Task: Send an email with the signature Jane Thompson with the subject Thank you for your participation and the message I am writing to inform you of the changes in the meeting schedule. from softage.8@softage.net to softage.6@softage.net and move the email from Sent Items to the folder Toys
Action: Mouse moved to (74, 144)
Screenshot: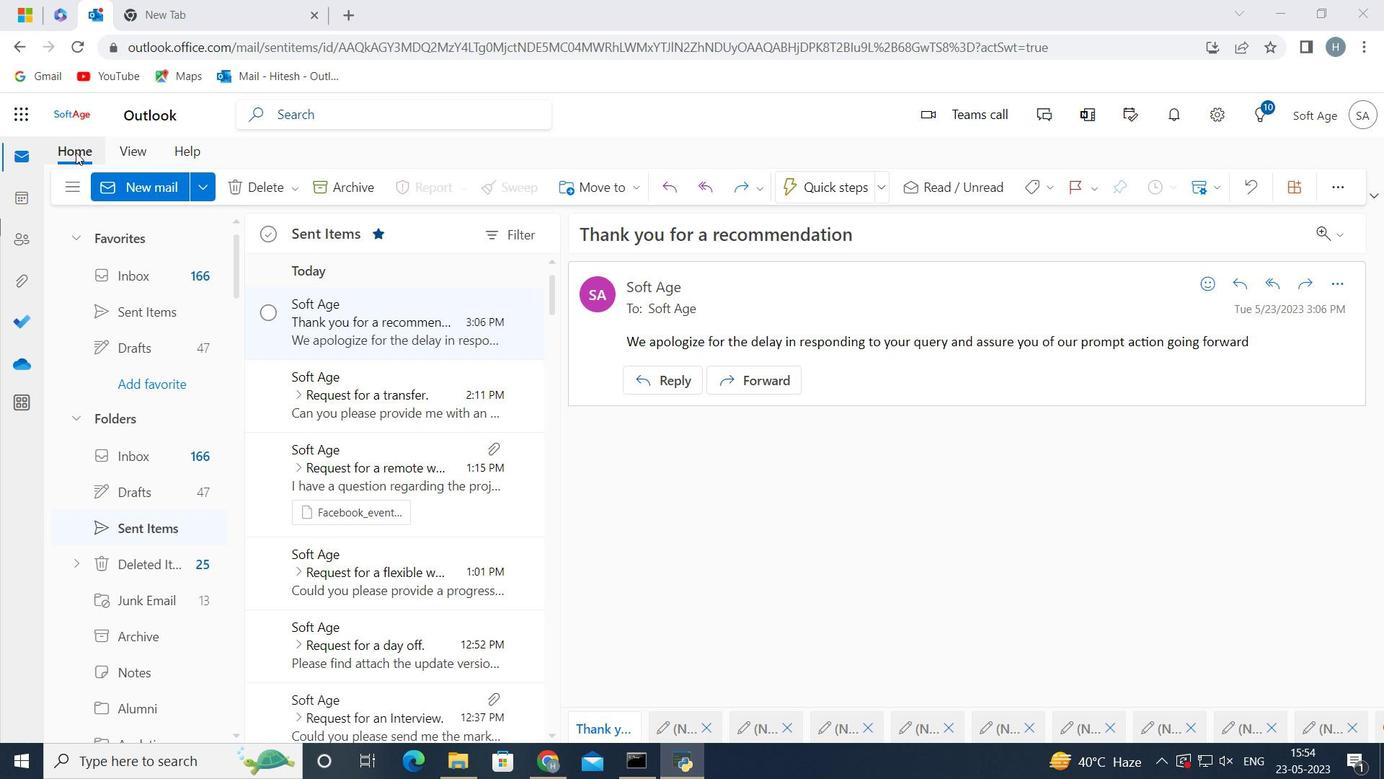 
Action: Mouse pressed left at (74, 144)
Screenshot: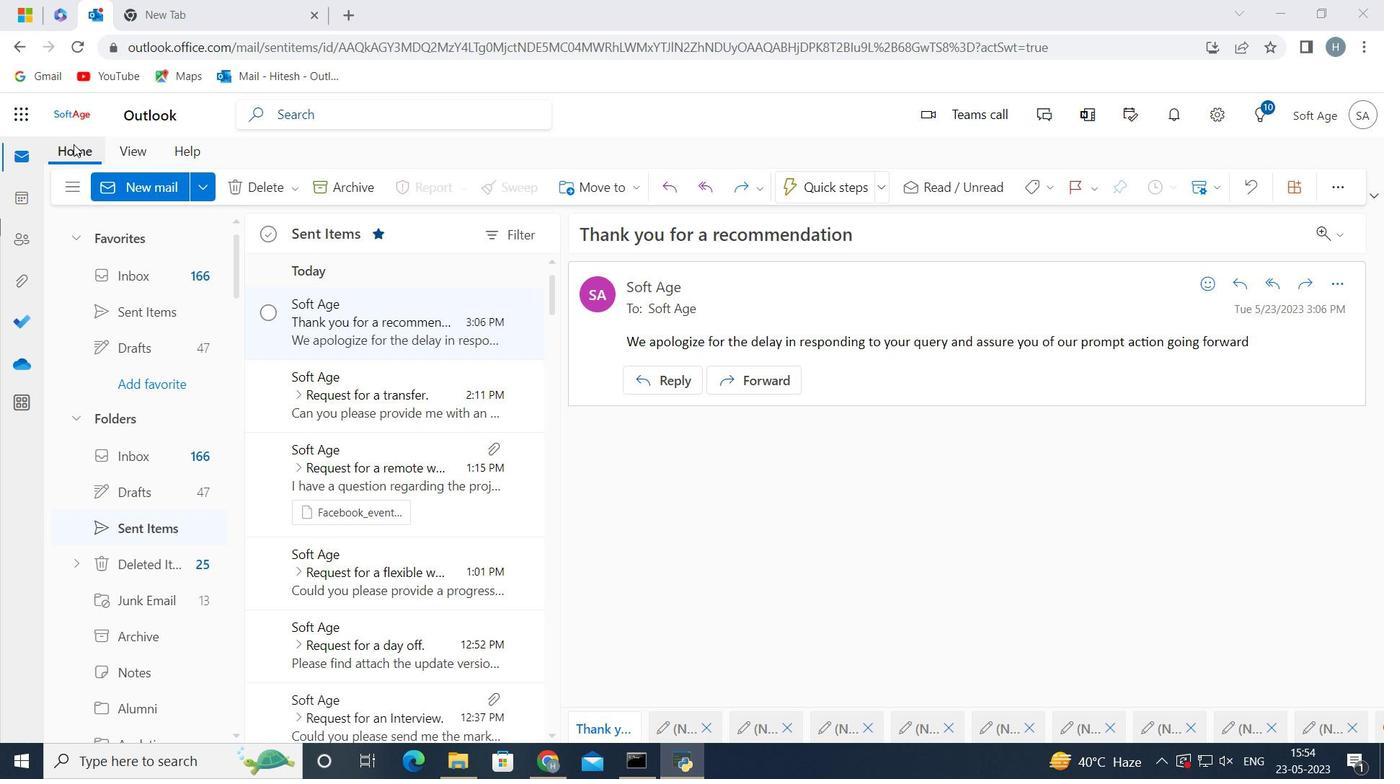 
Action: Mouse moved to (143, 188)
Screenshot: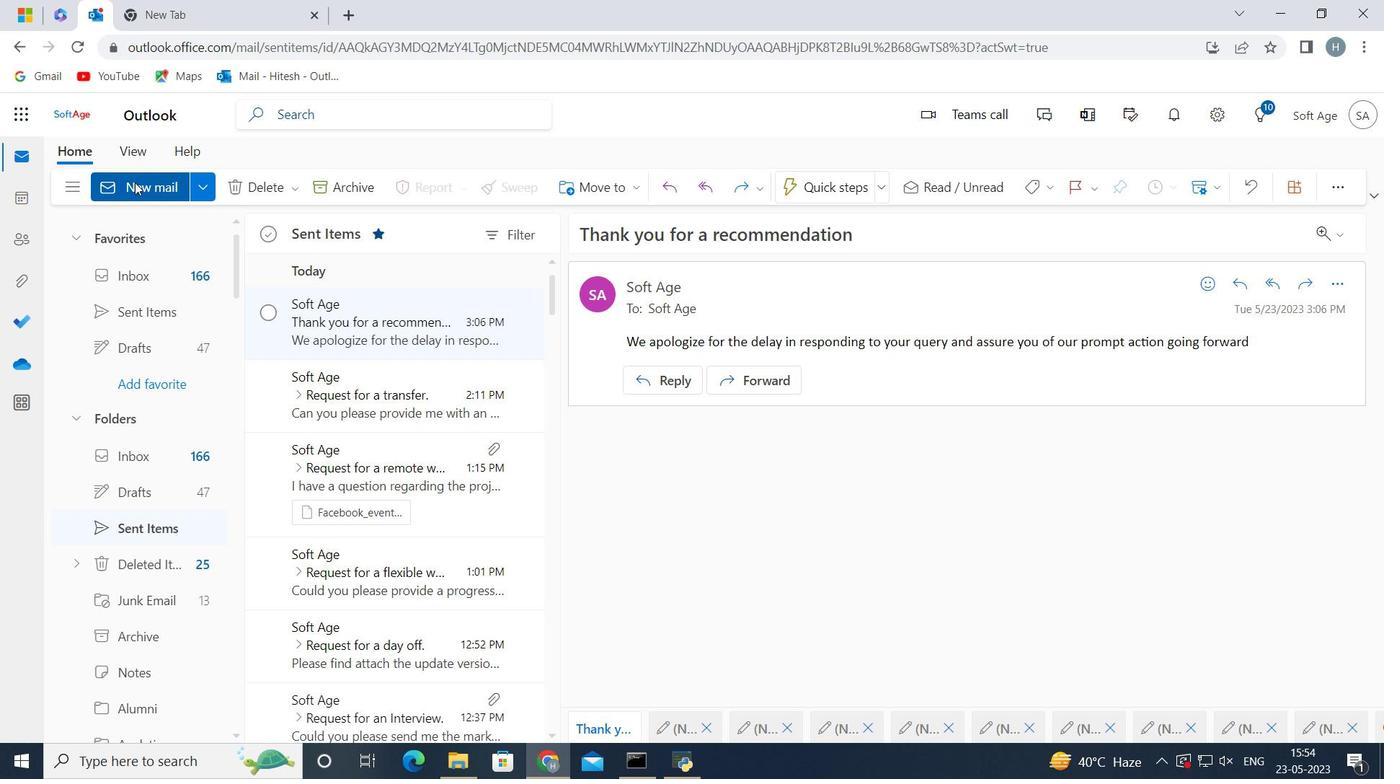 
Action: Mouse pressed left at (143, 188)
Screenshot: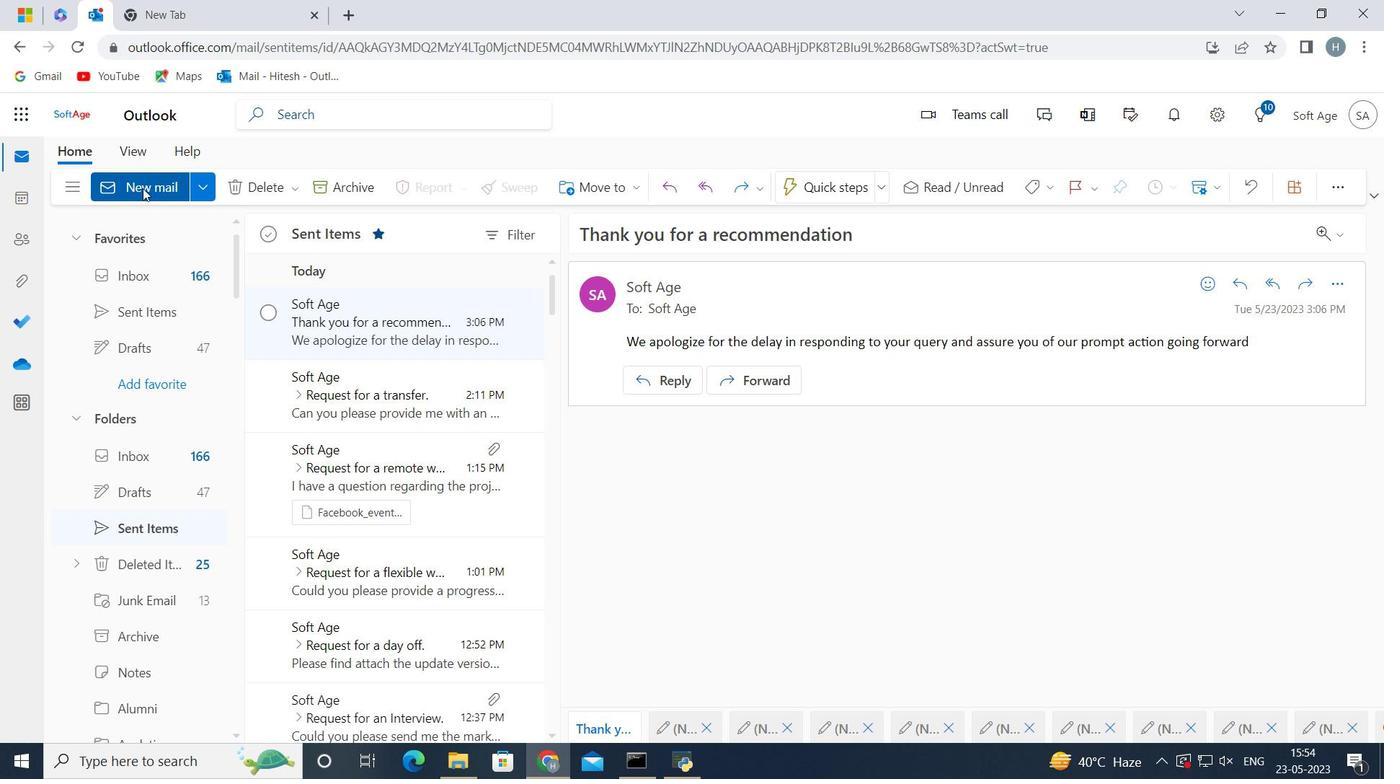 
Action: Mouse moved to (1125, 184)
Screenshot: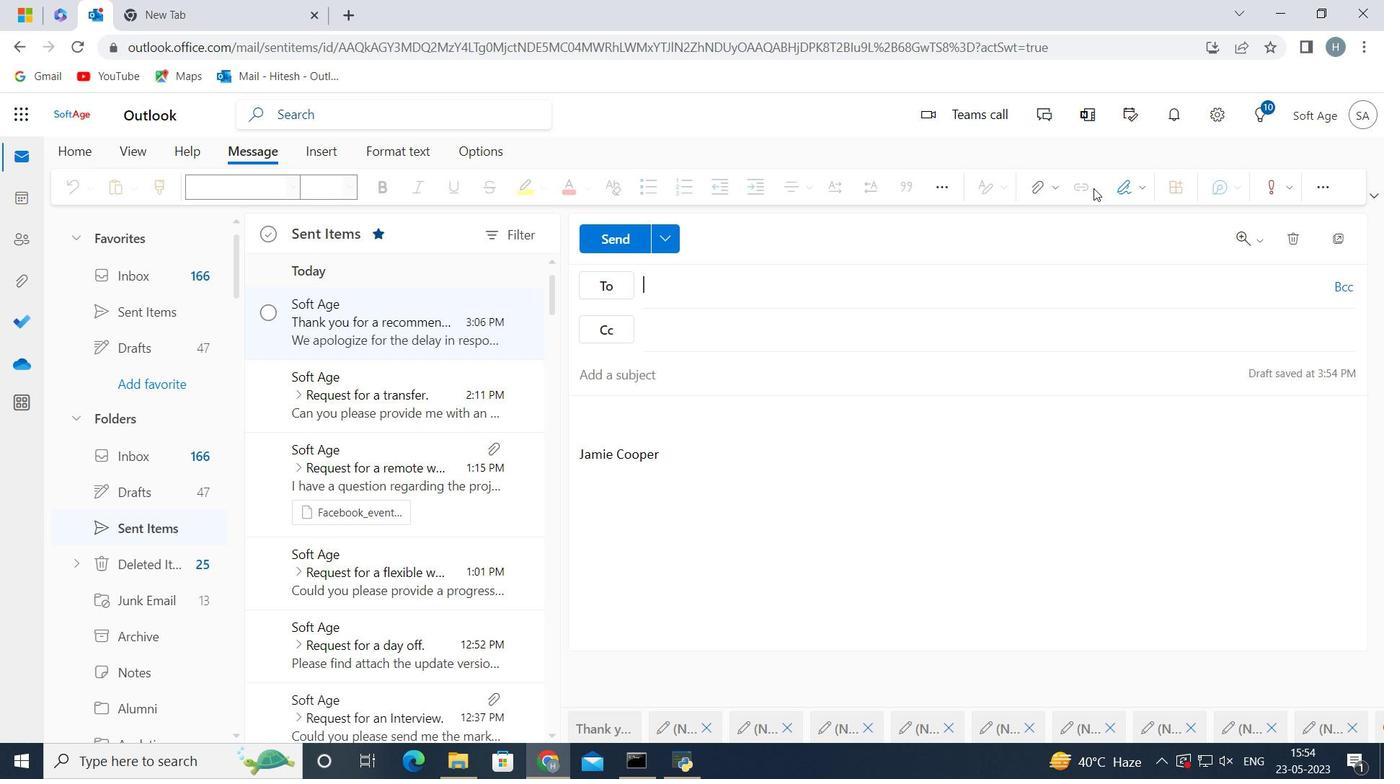 
Action: Mouse pressed left at (1125, 184)
Screenshot: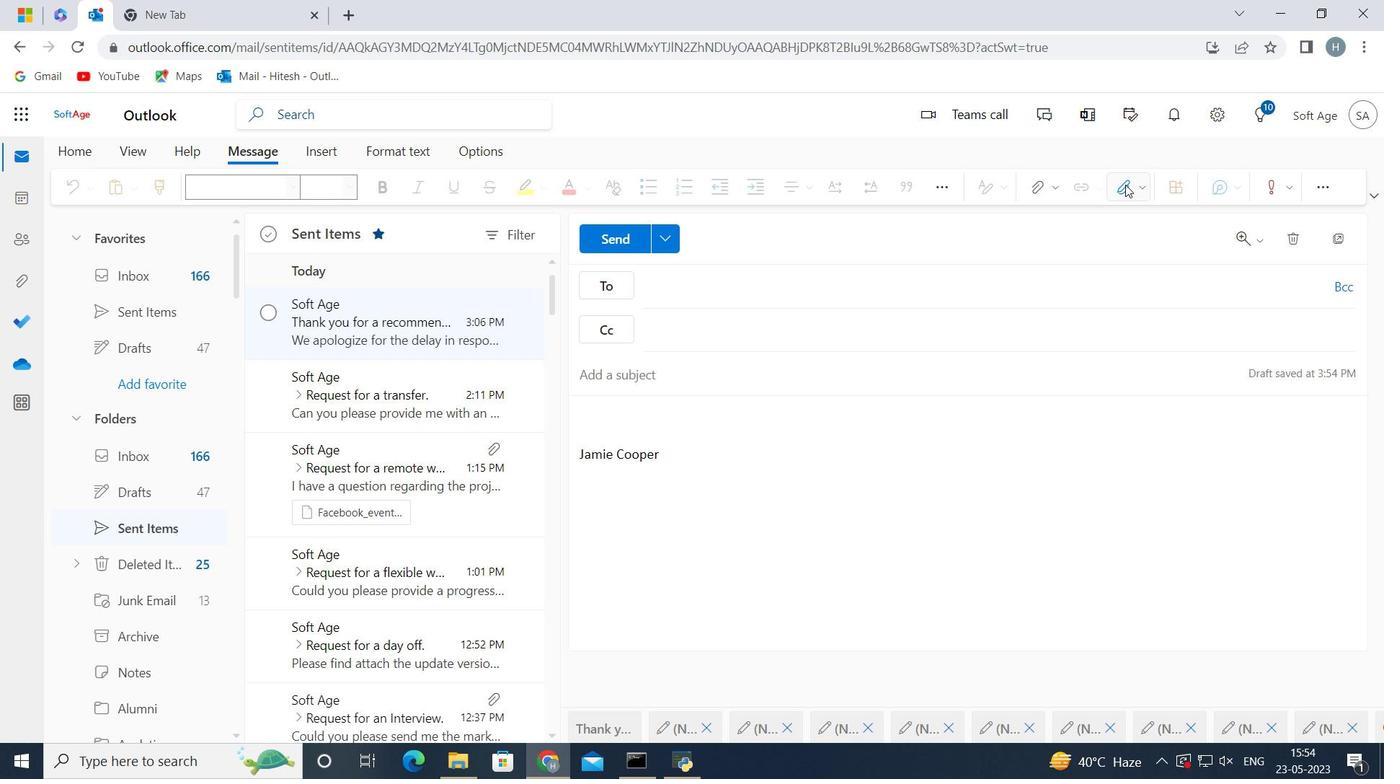 
Action: Mouse moved to (1094, 261)
Screenshot: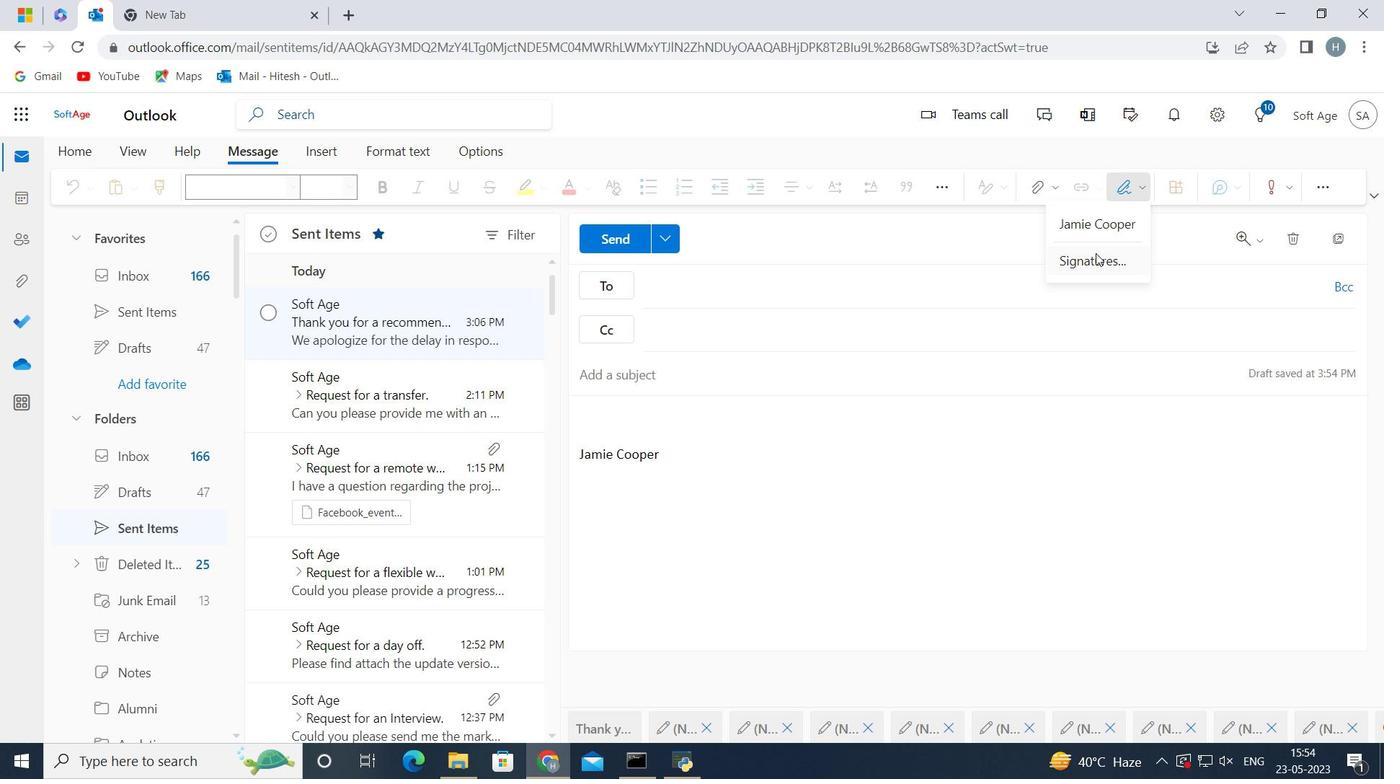 
Action: Mouse pressed left at (1094, 261)
Screenshot: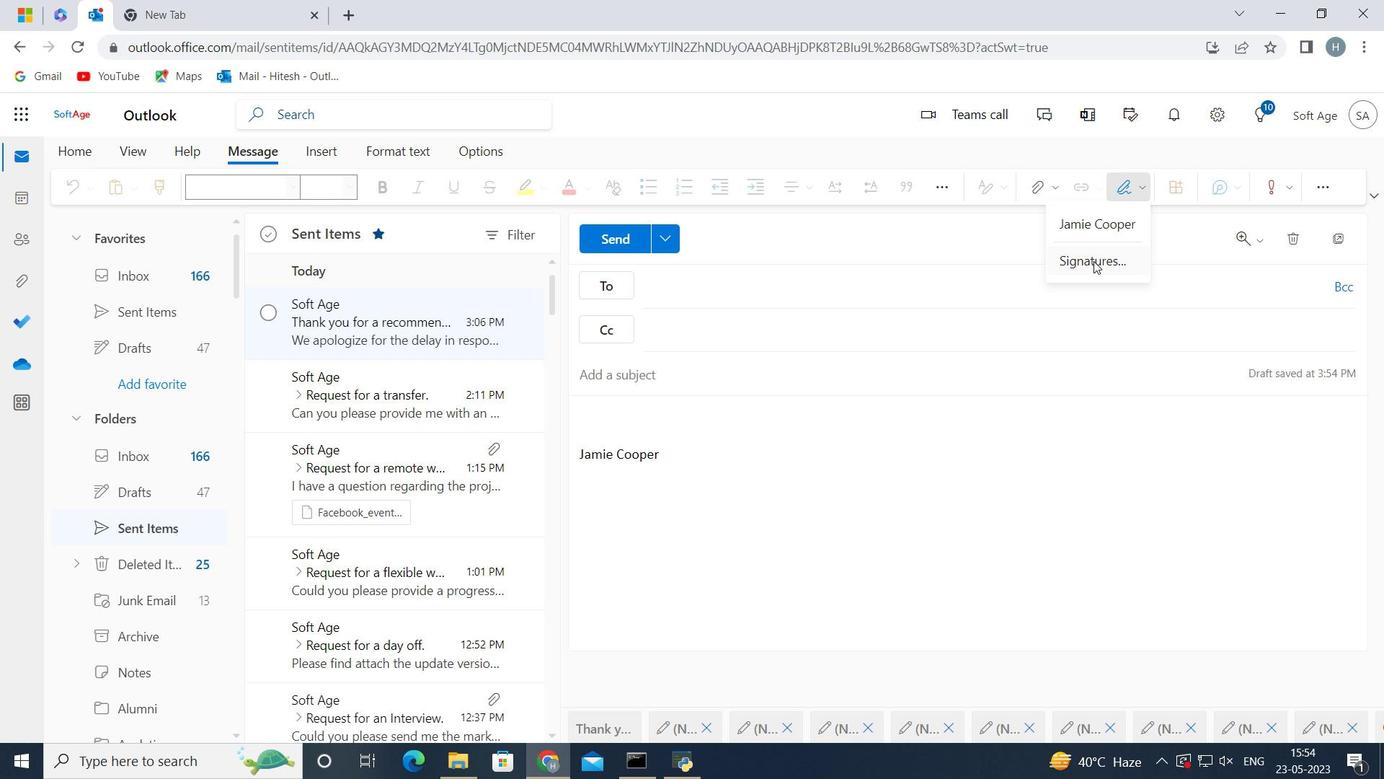 
Action: Mouse moved to (1021, 330)
Screenshot: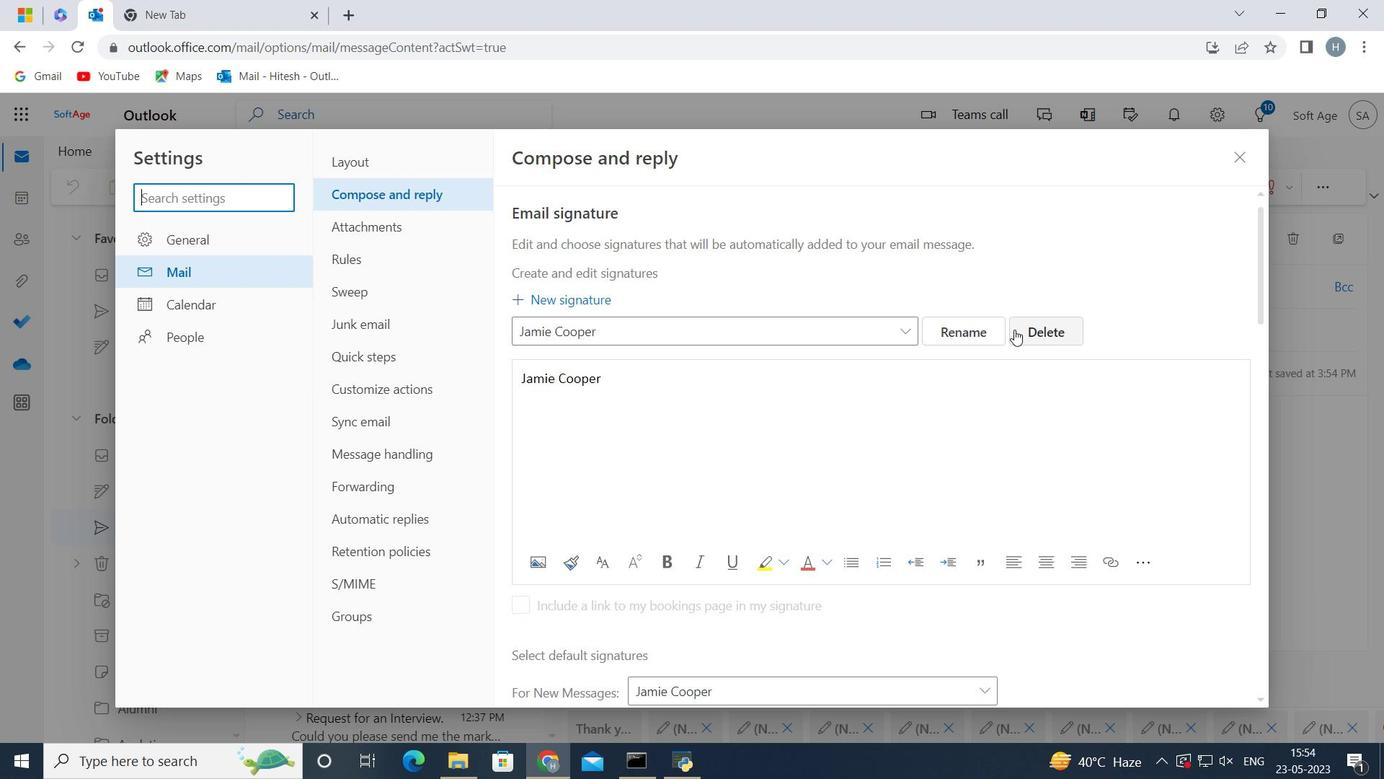 
Action: Mouse pressed left at (1021, 330)
Screenshot: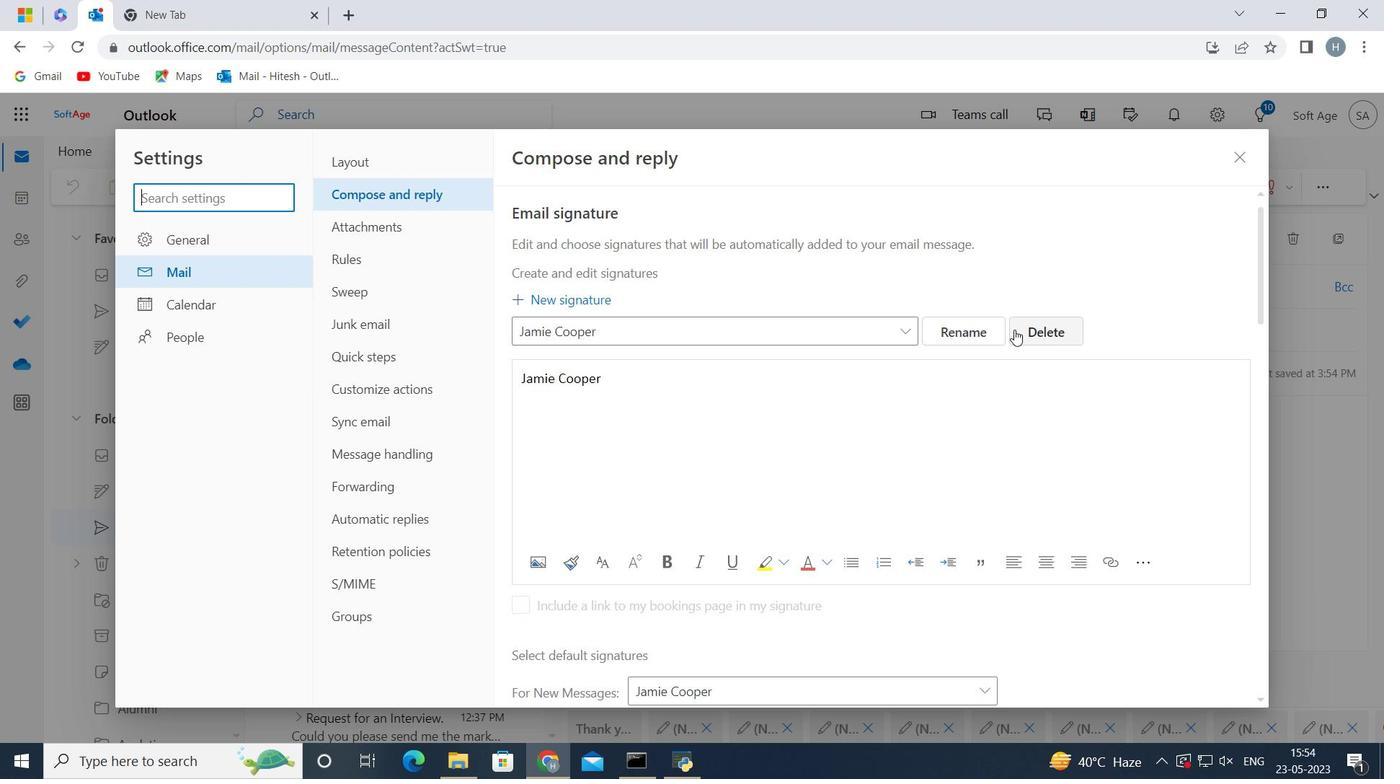 
Action: Mouse moved to (834, 333)
Screenshot: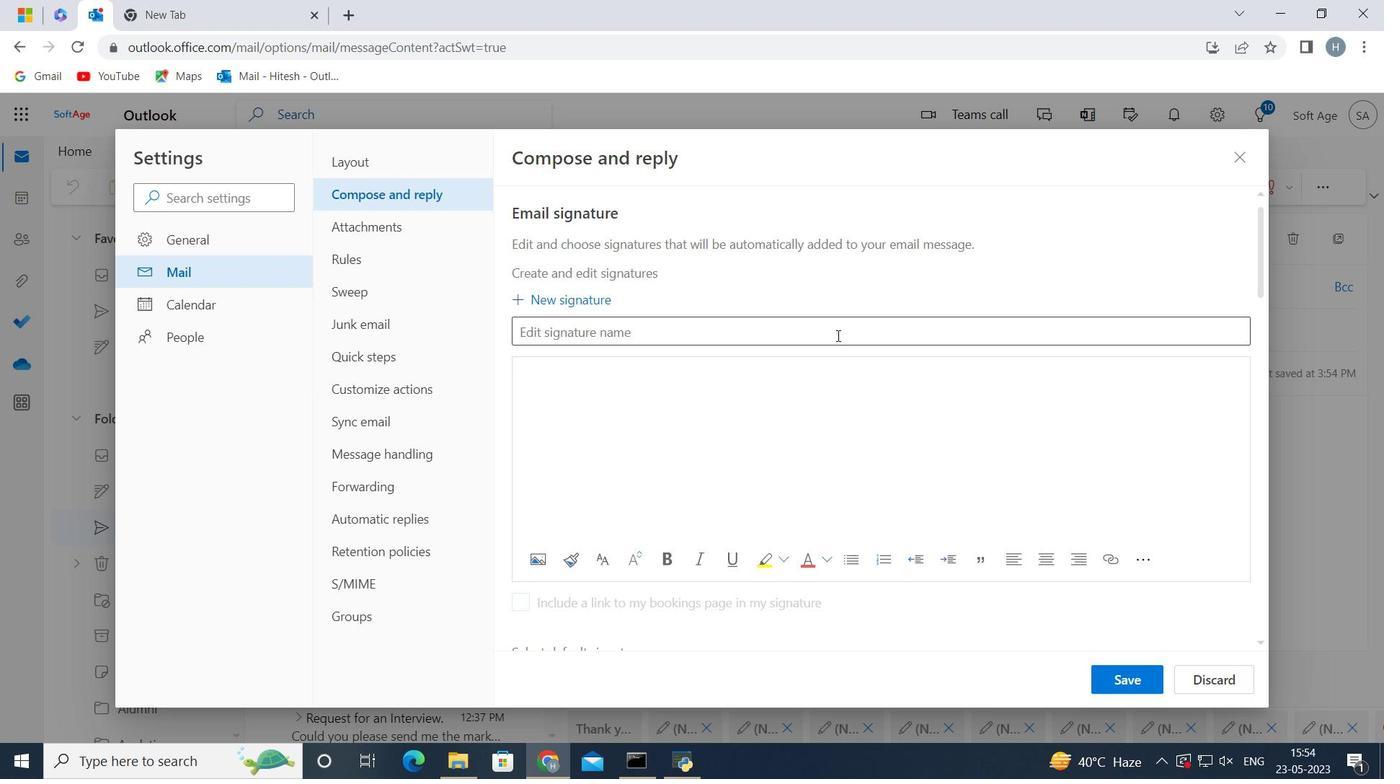
Action: Mouse pressed left at (834, 333)
Screenshot: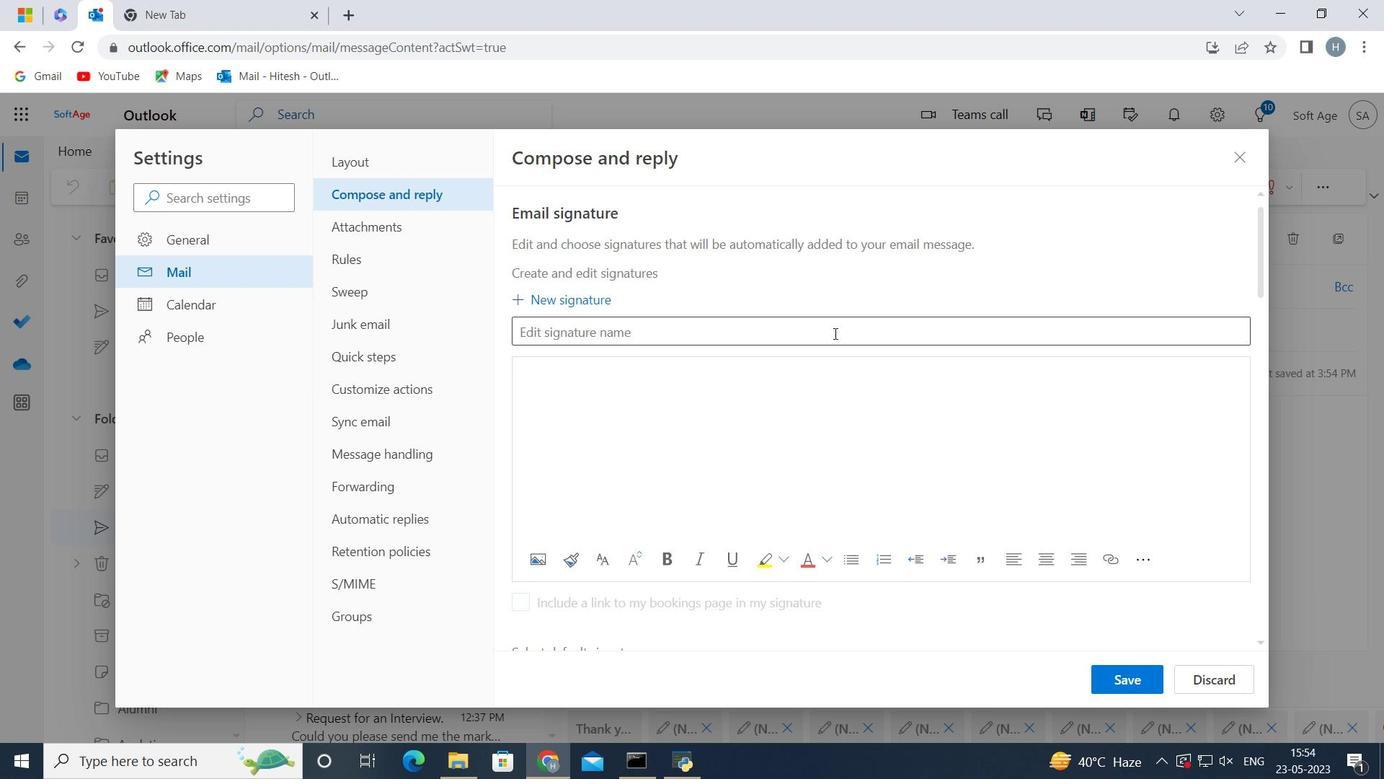 
Action: Key pressed <Key.shift>Jane<Key.space><Key.shift>Thompson<Key.space>
Screenshot: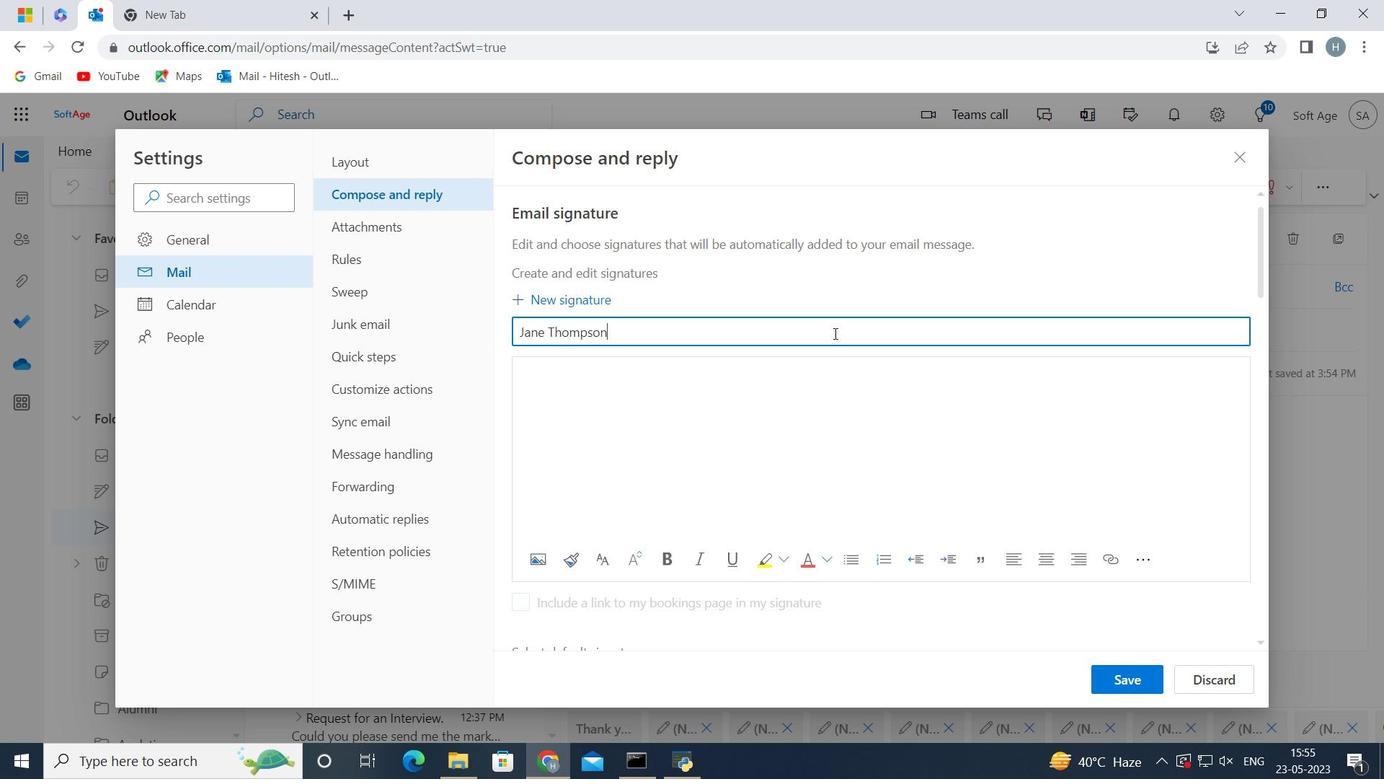 
Action: Mouse moved to (676, 393)
Screenshot: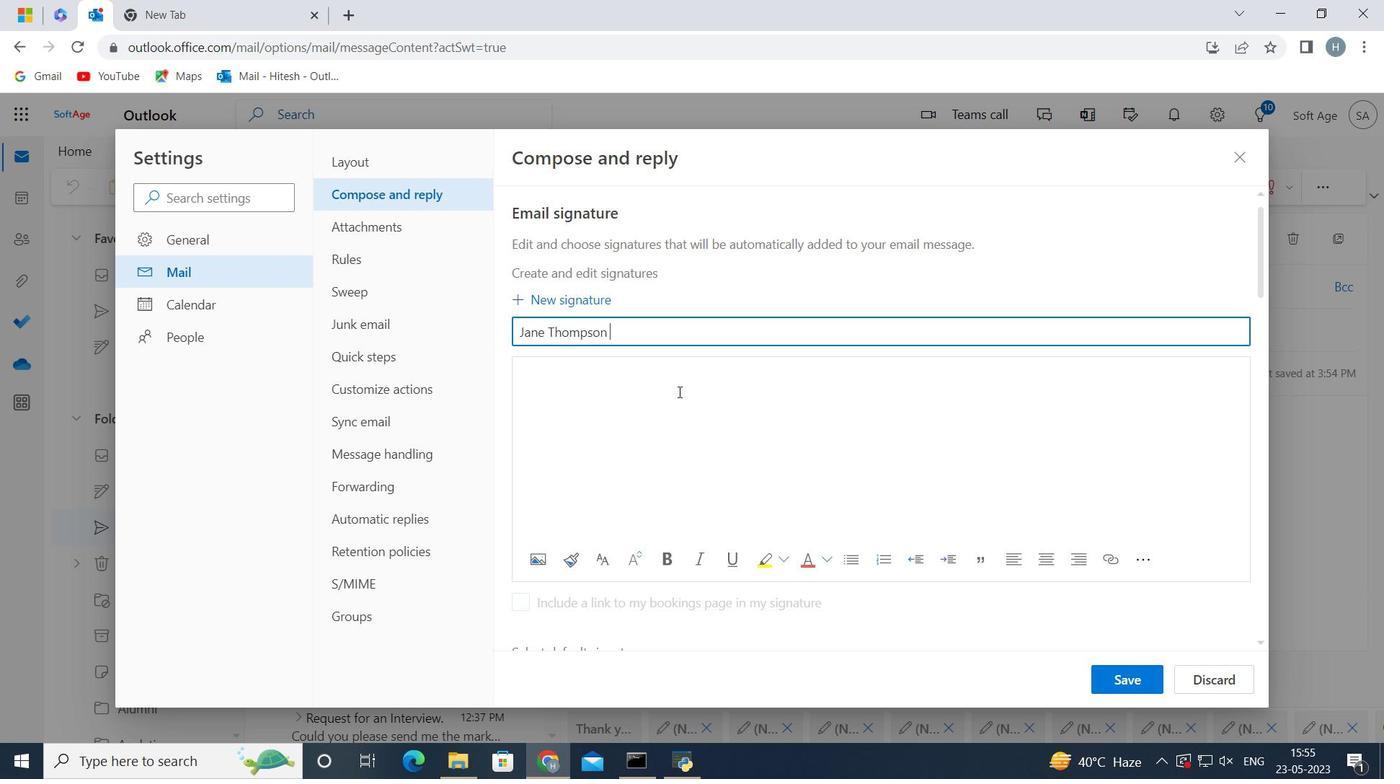 
Action: Mouse pressed left at (676, 393)
Screenshot: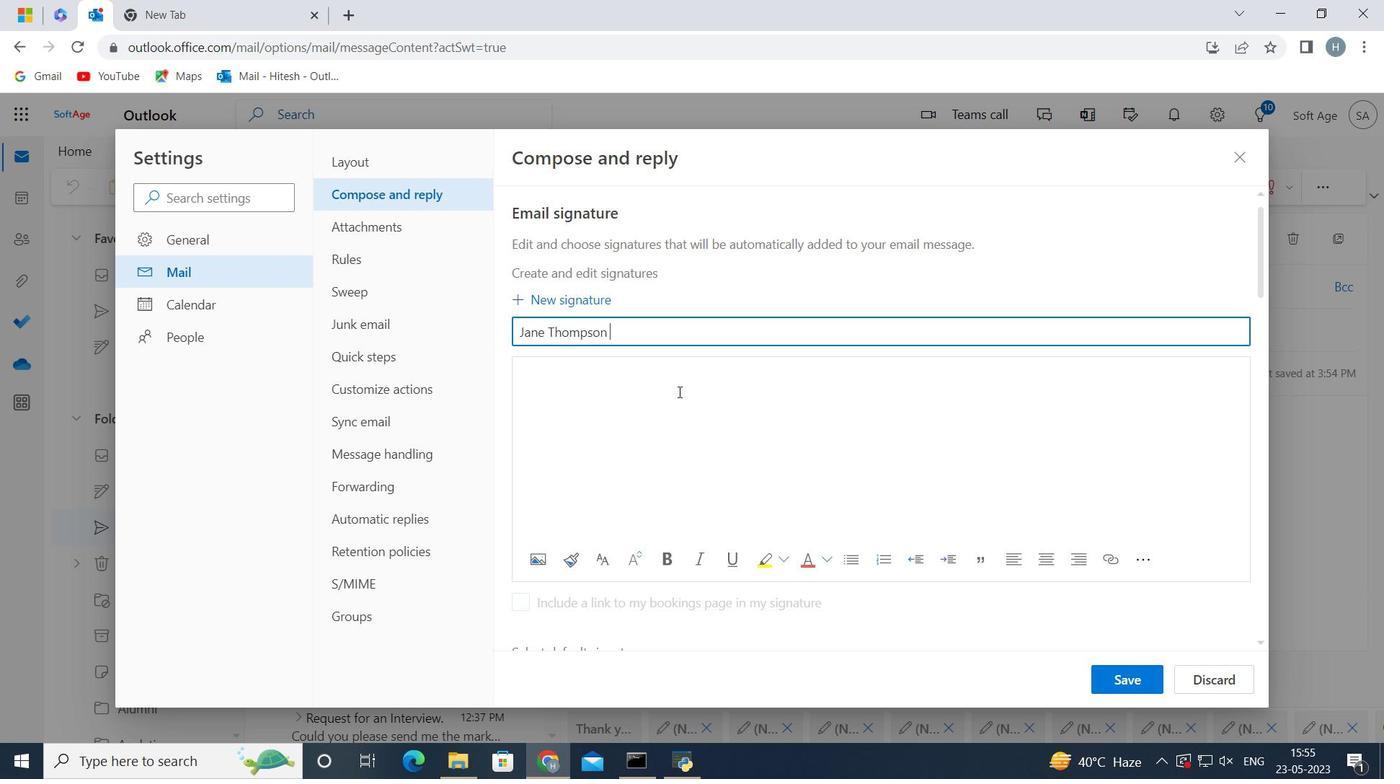 
Action: Key pressed <Key.shift>Jane<Key.space><Key.shift>Thompson<Key.space>
Screenshot: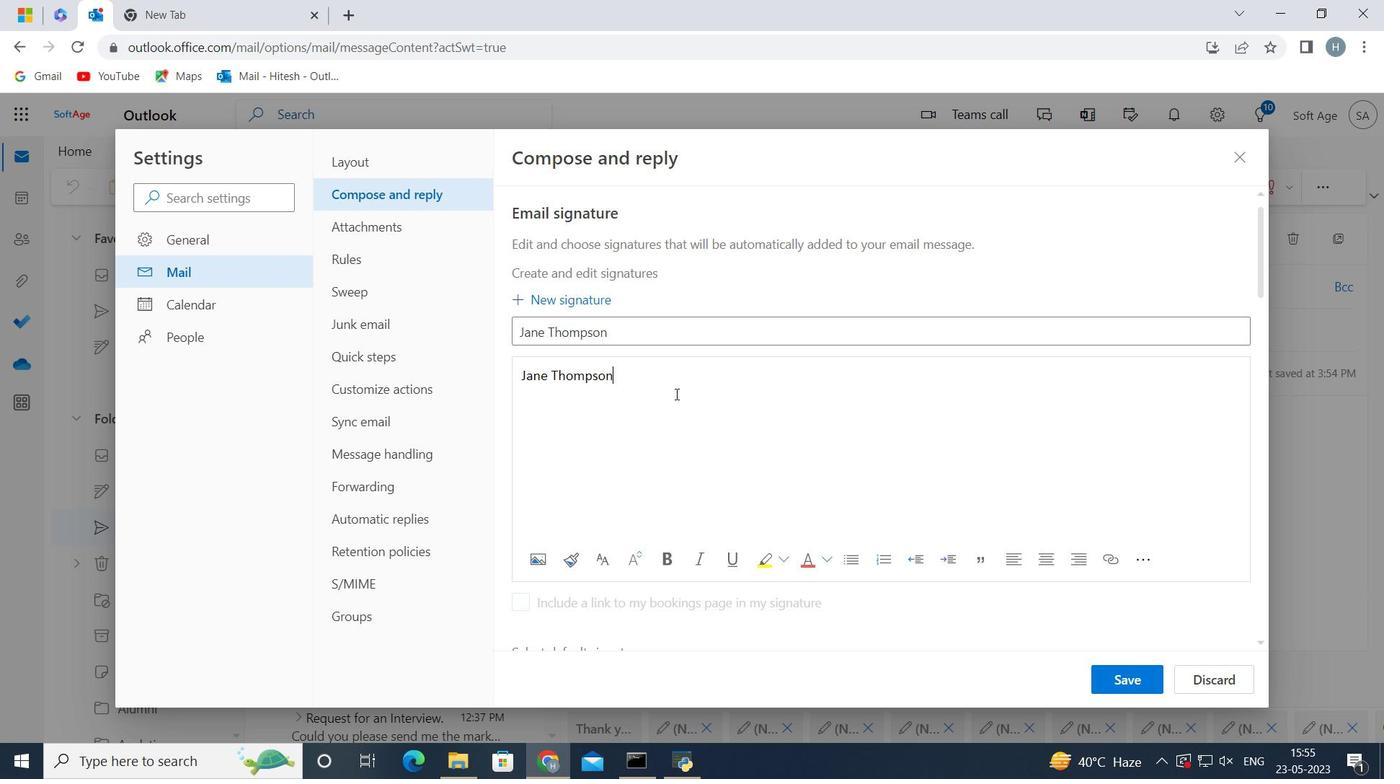 
Action: Mouse moved to (1118, 672)
Screenshot: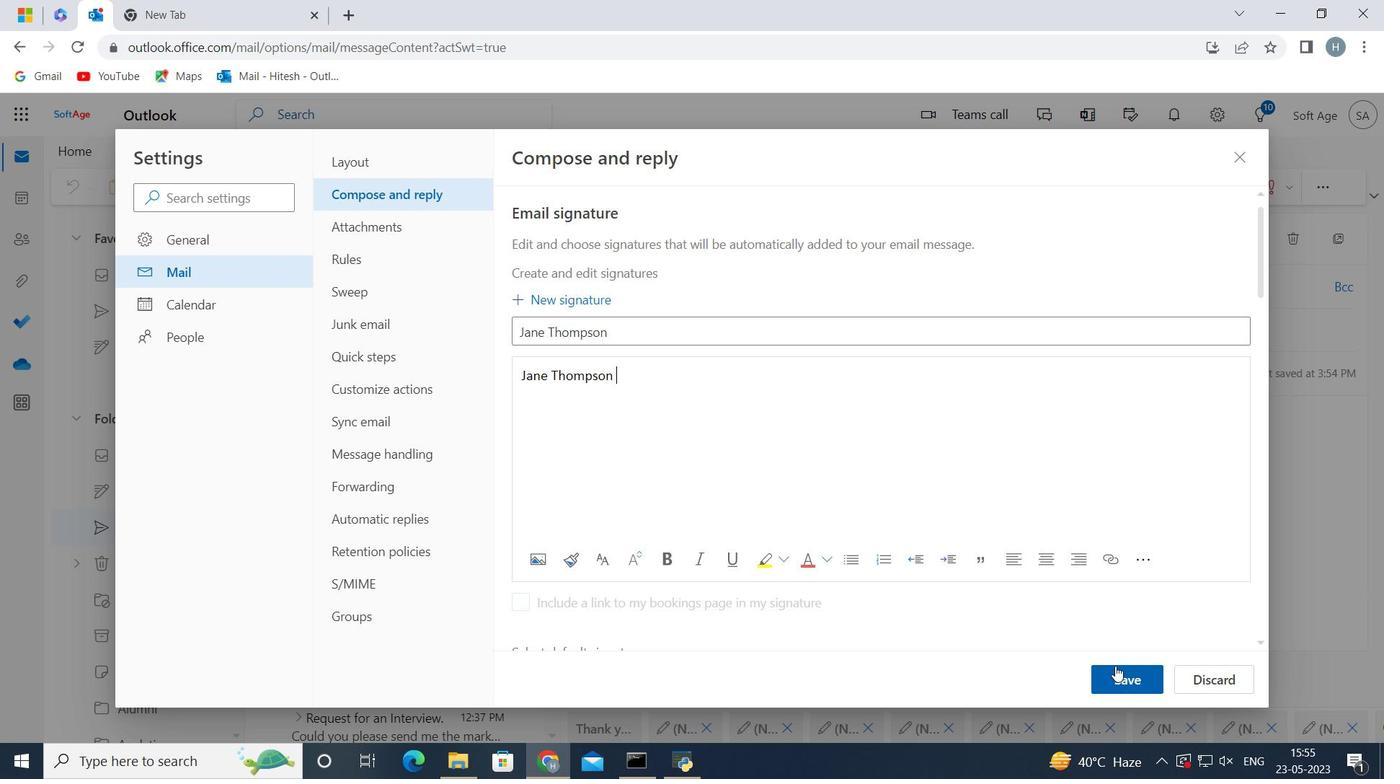 
Action: Mouse pressed left at (1118, 672)
Screenshot: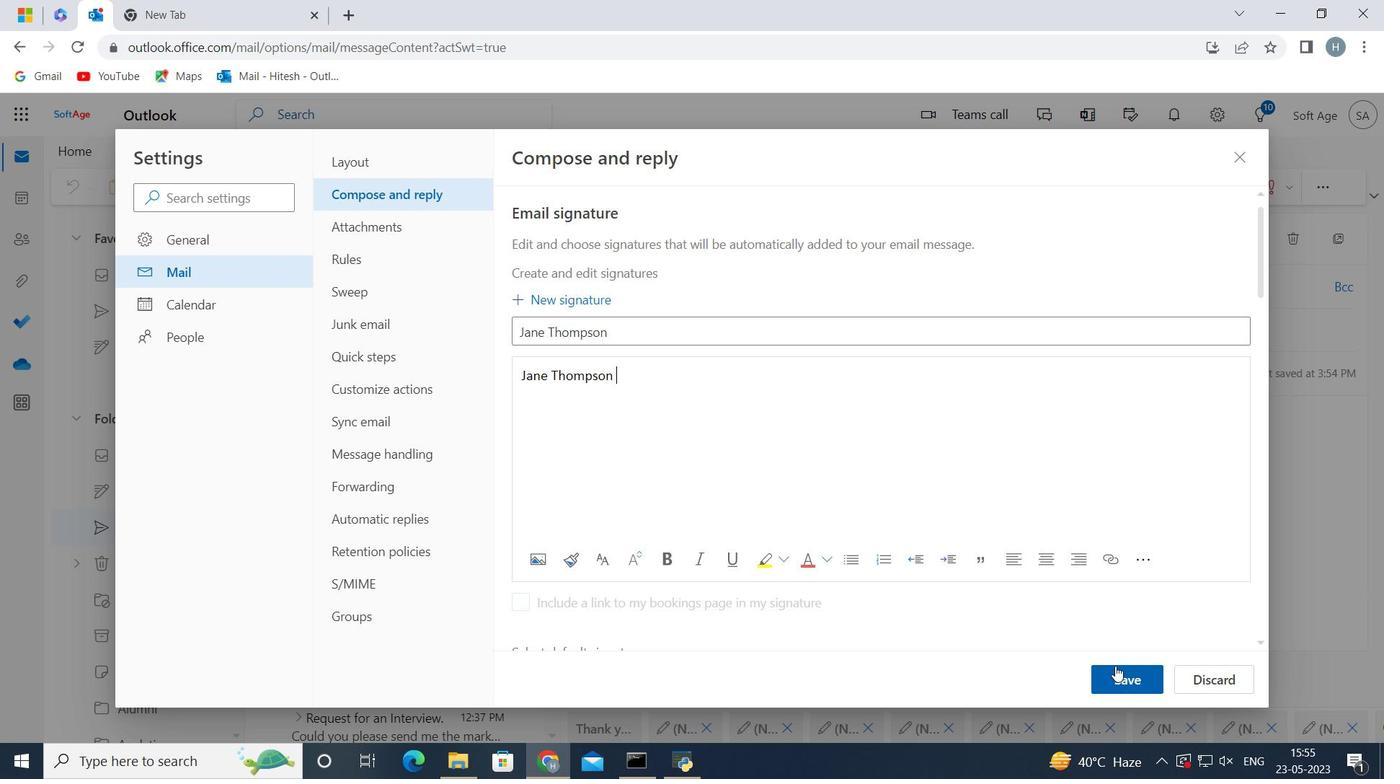 
Action: Mouse moved to (938, 391)
Screenshot: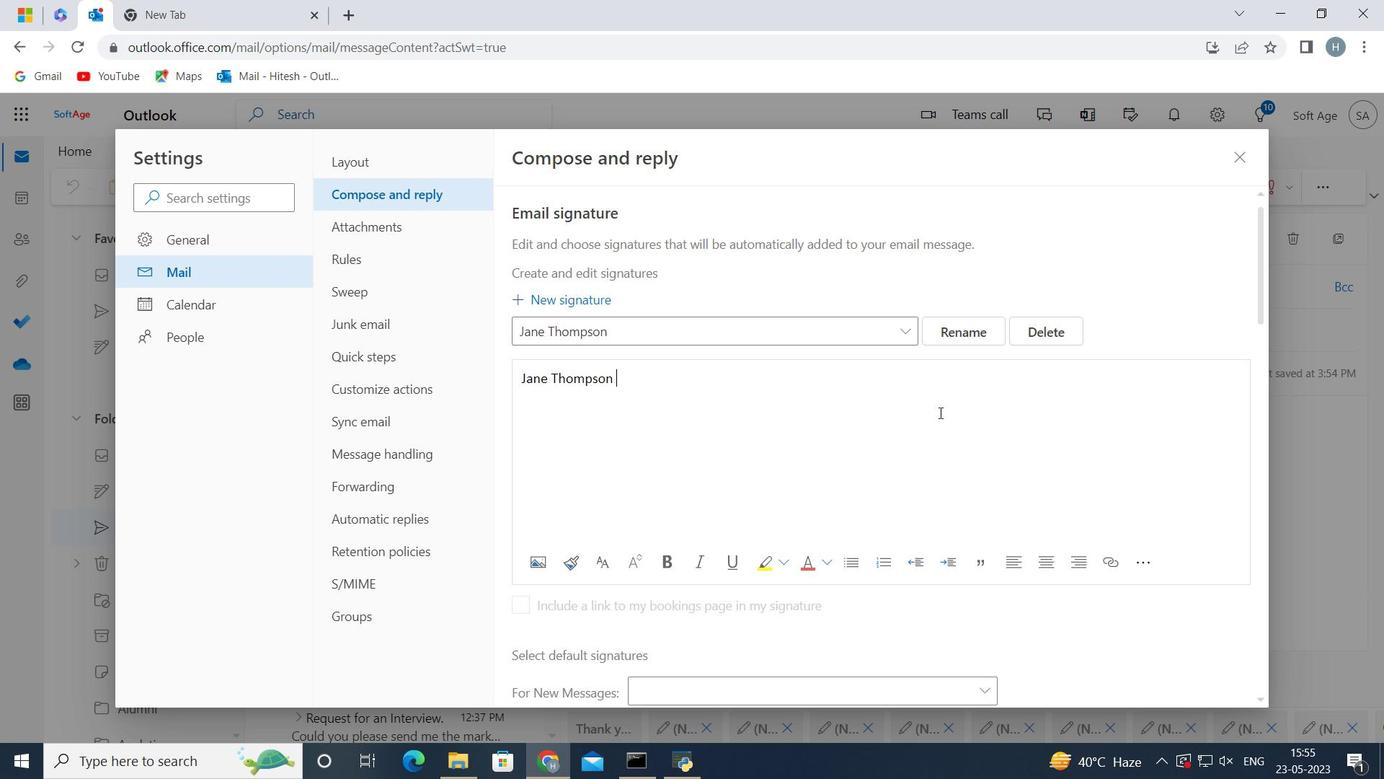 
Action: Mouse scrolled (938, 390) with delta (0, 0)
Screenshot: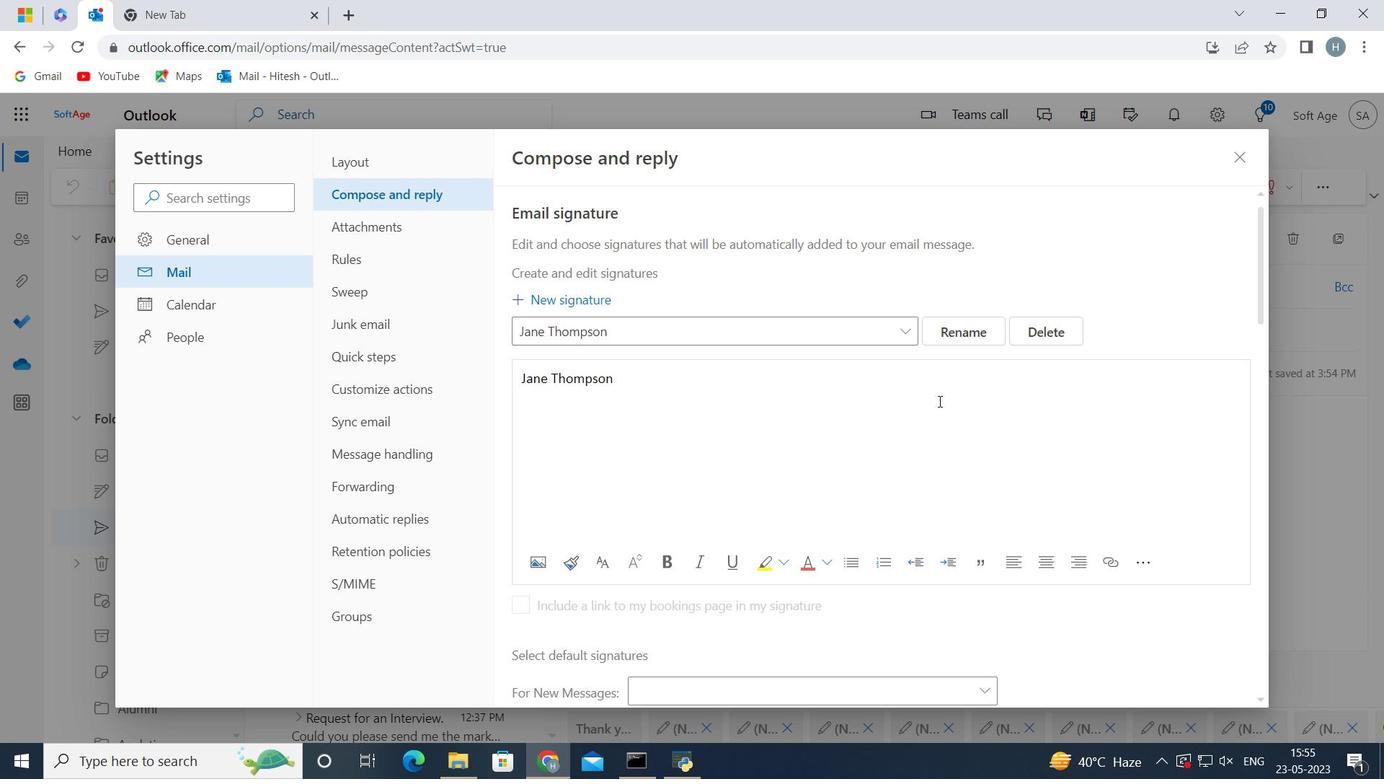 
Action: Mouse scrolled (938, 390) with delta (0, 0)
Screenshot: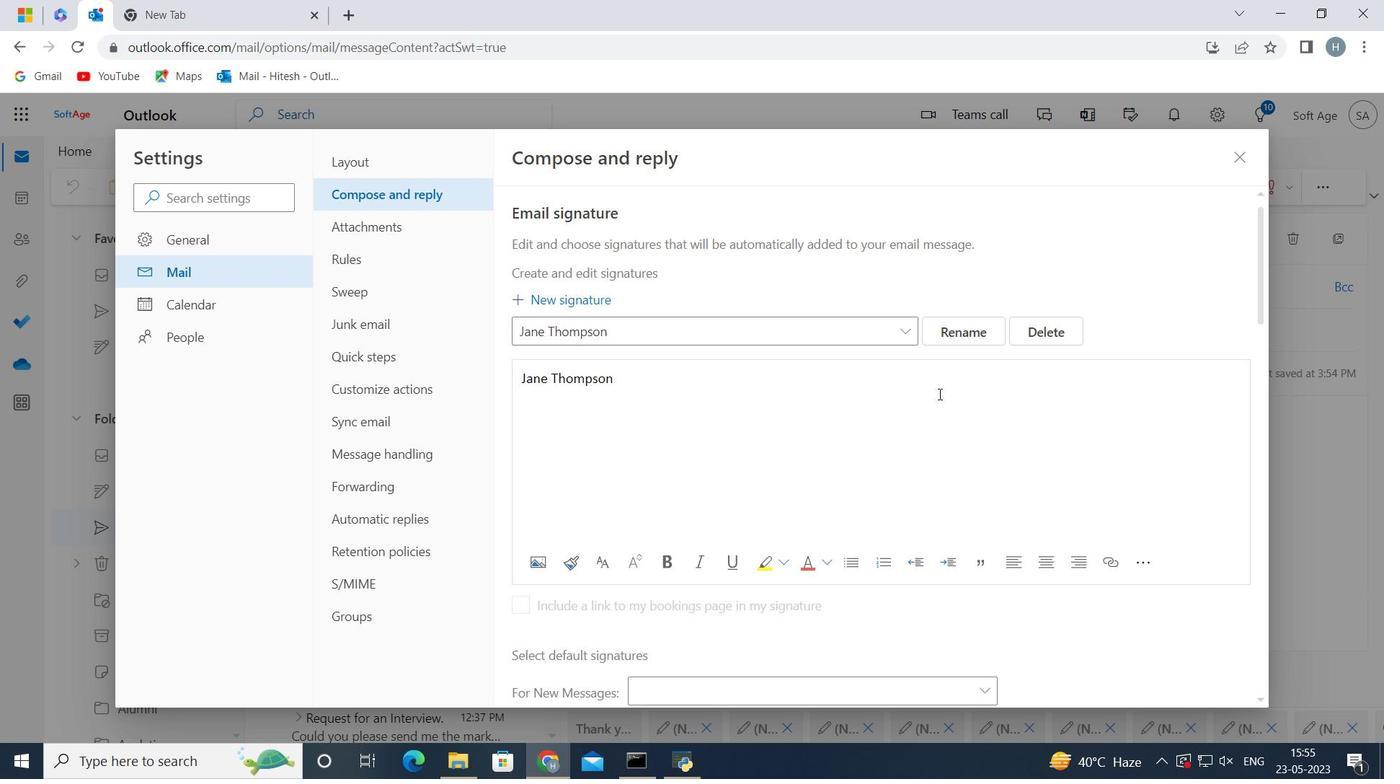 
Action: Mouse scrolled (938, 390) with delta (0, 0)
Screenshot: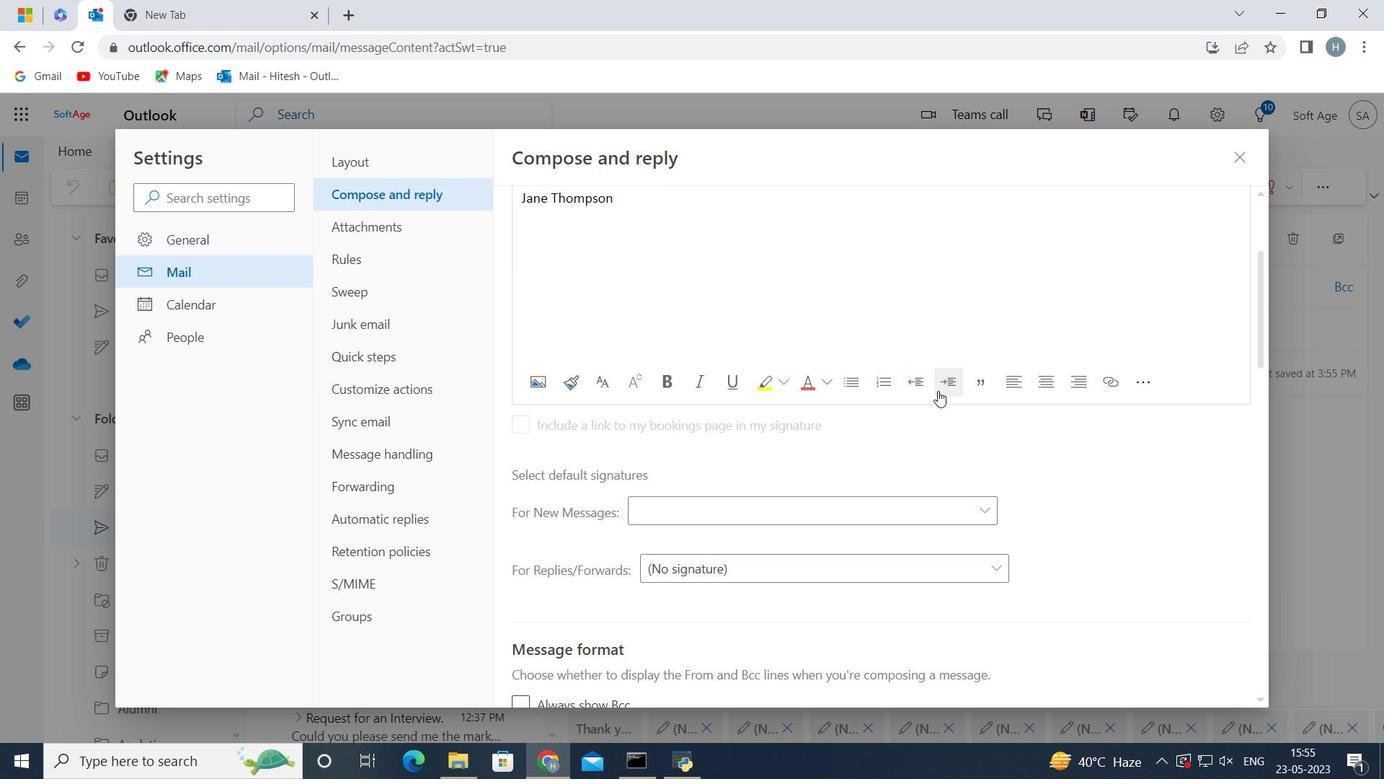 
Action: Mouse moved to (925, 415)
Screenshot: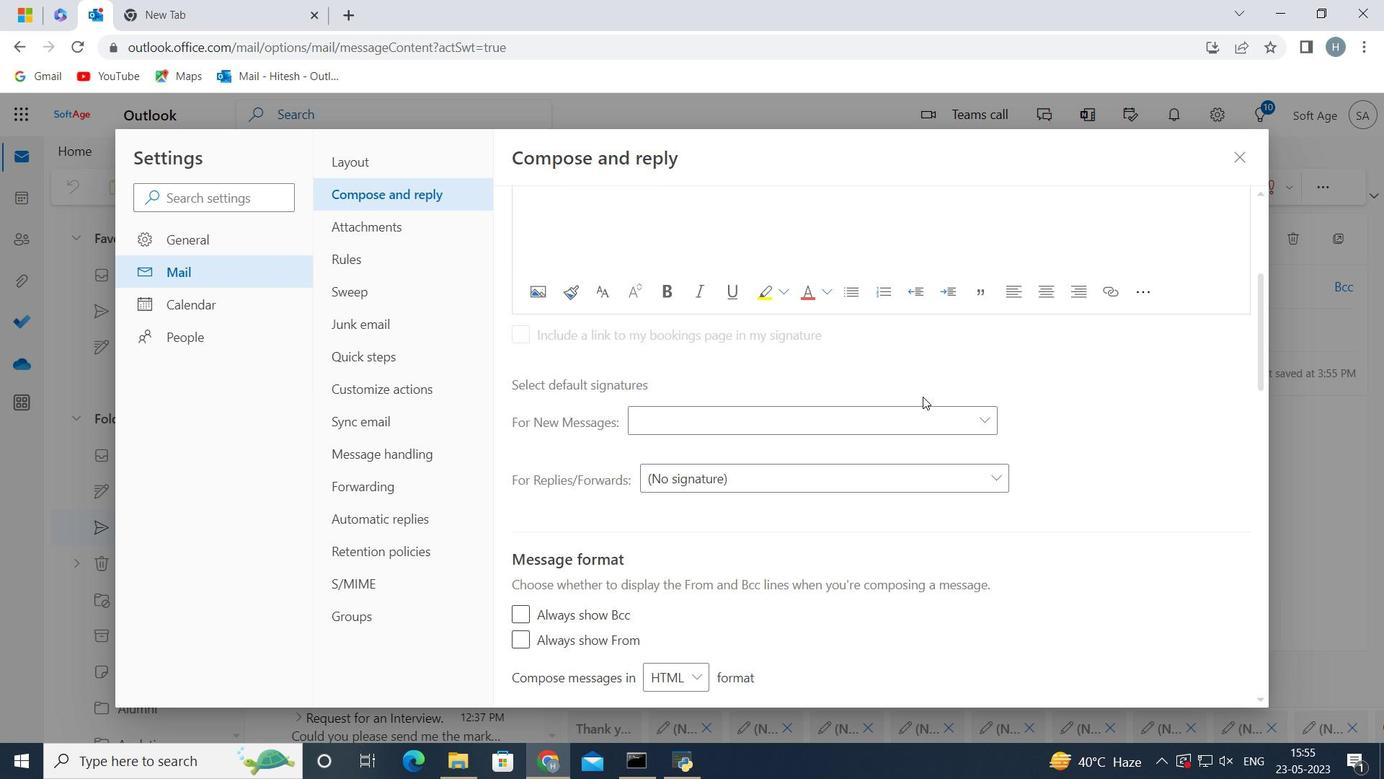 
Action: Mouse pressed left at (925, 415)
Screenshot: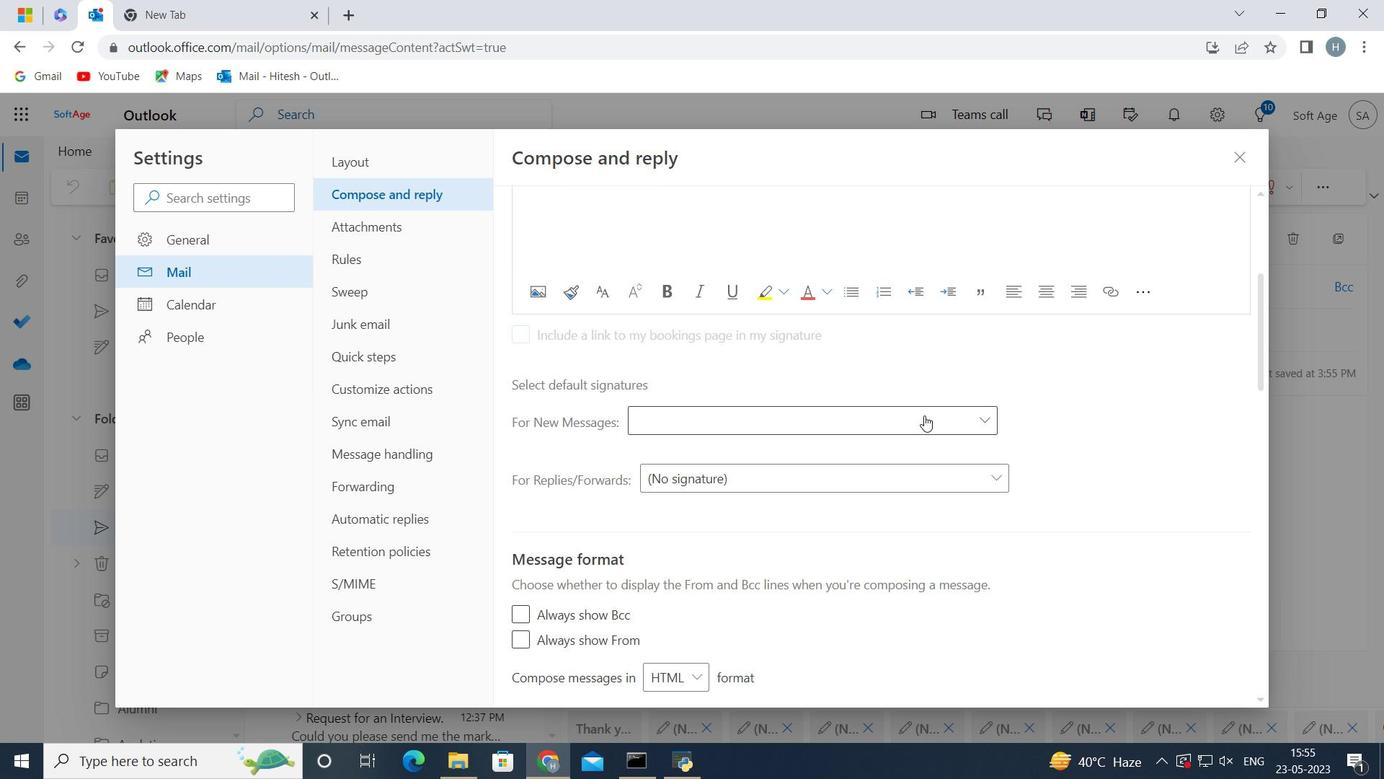 
Action: Mouse moved to (859, 478)
Screenshot: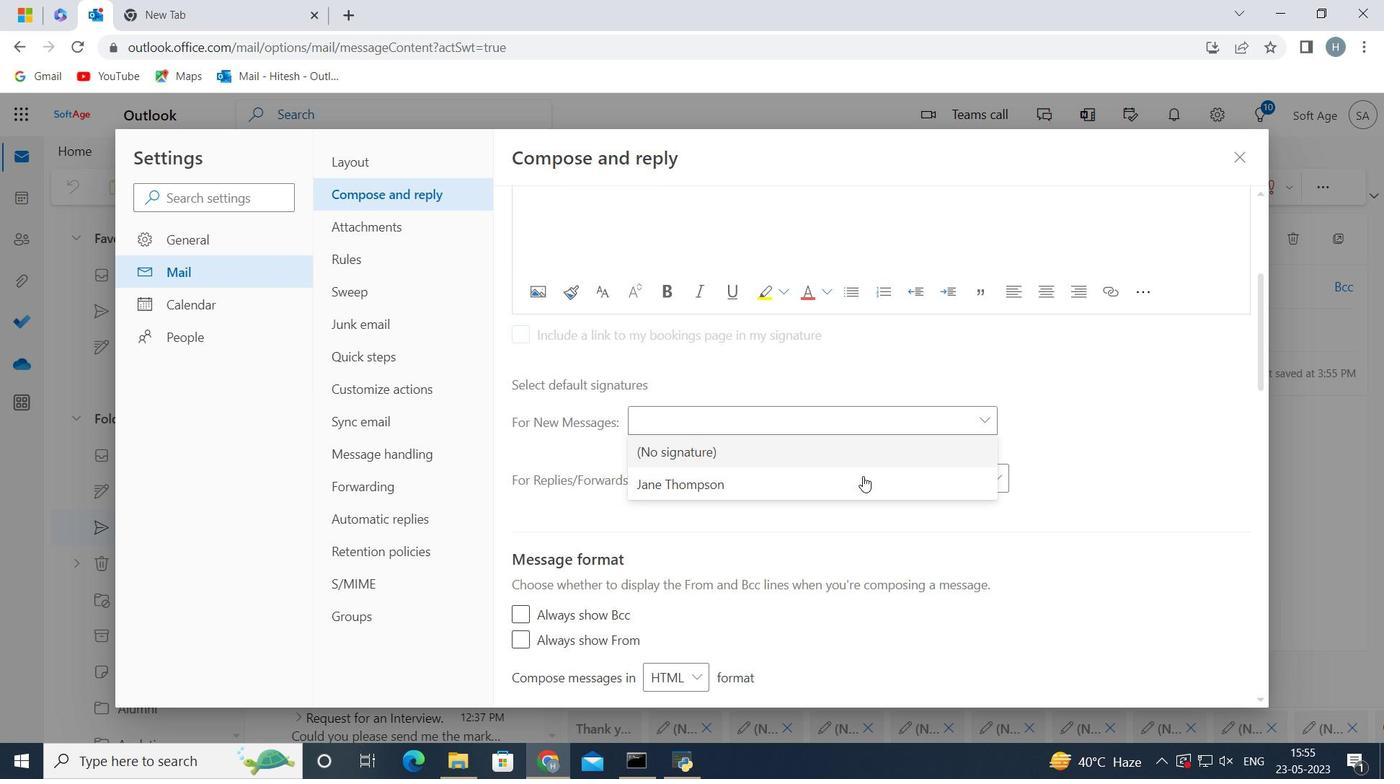 
Action: Mouse pressed left at (859, 478)
Screenshot: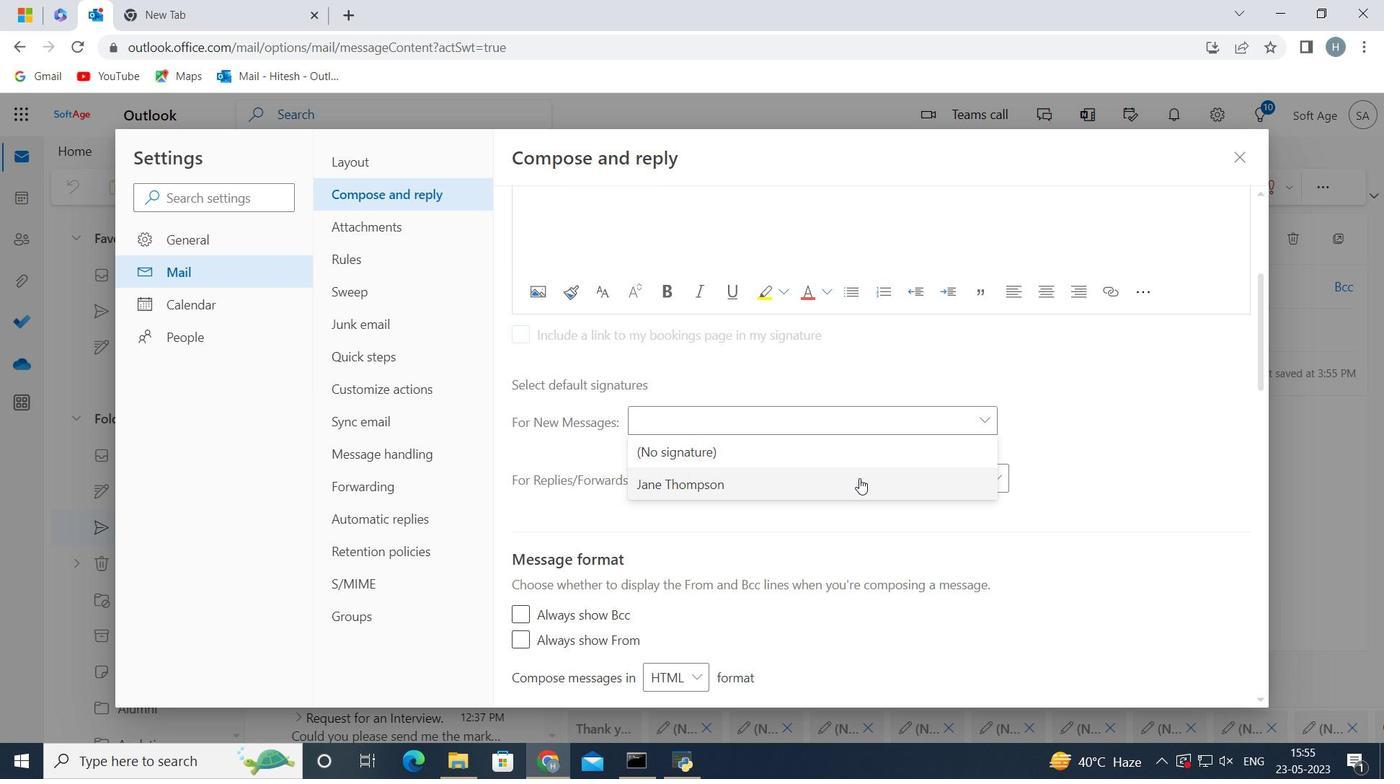 
Action: Mouse moved to (1118, 680)
Screenshot: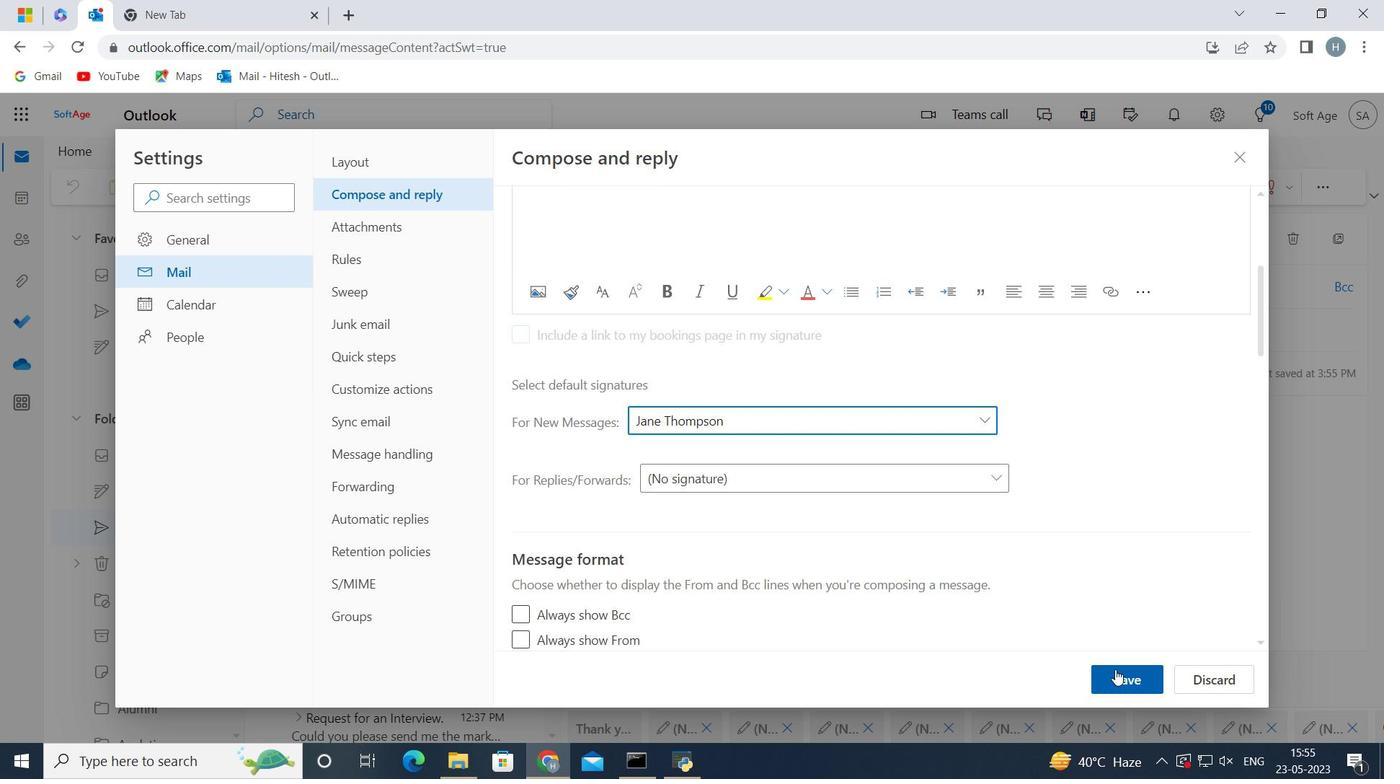 
Action: Mouse pressed left at (1118, 680)
Screenshot: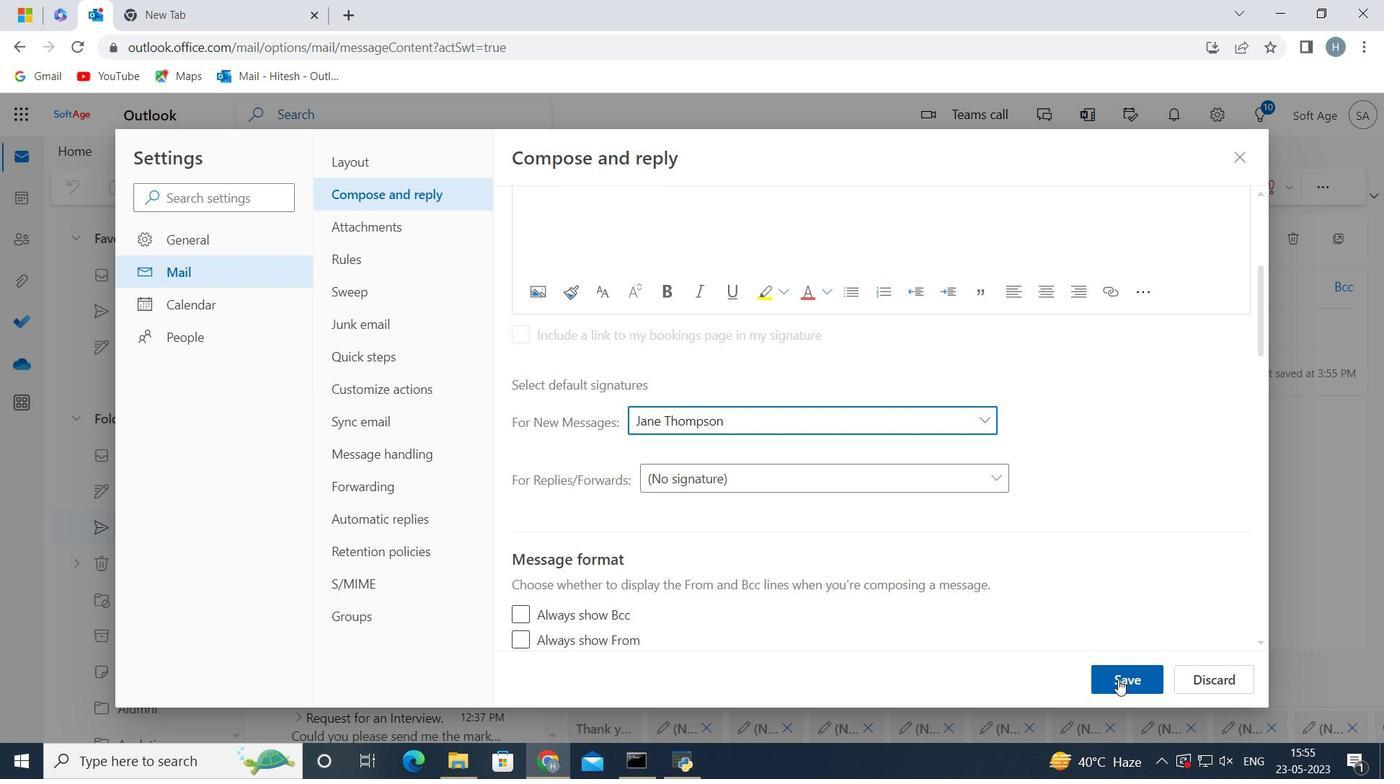 
Action: Mouse moved to (1234, 156)
Screenshot: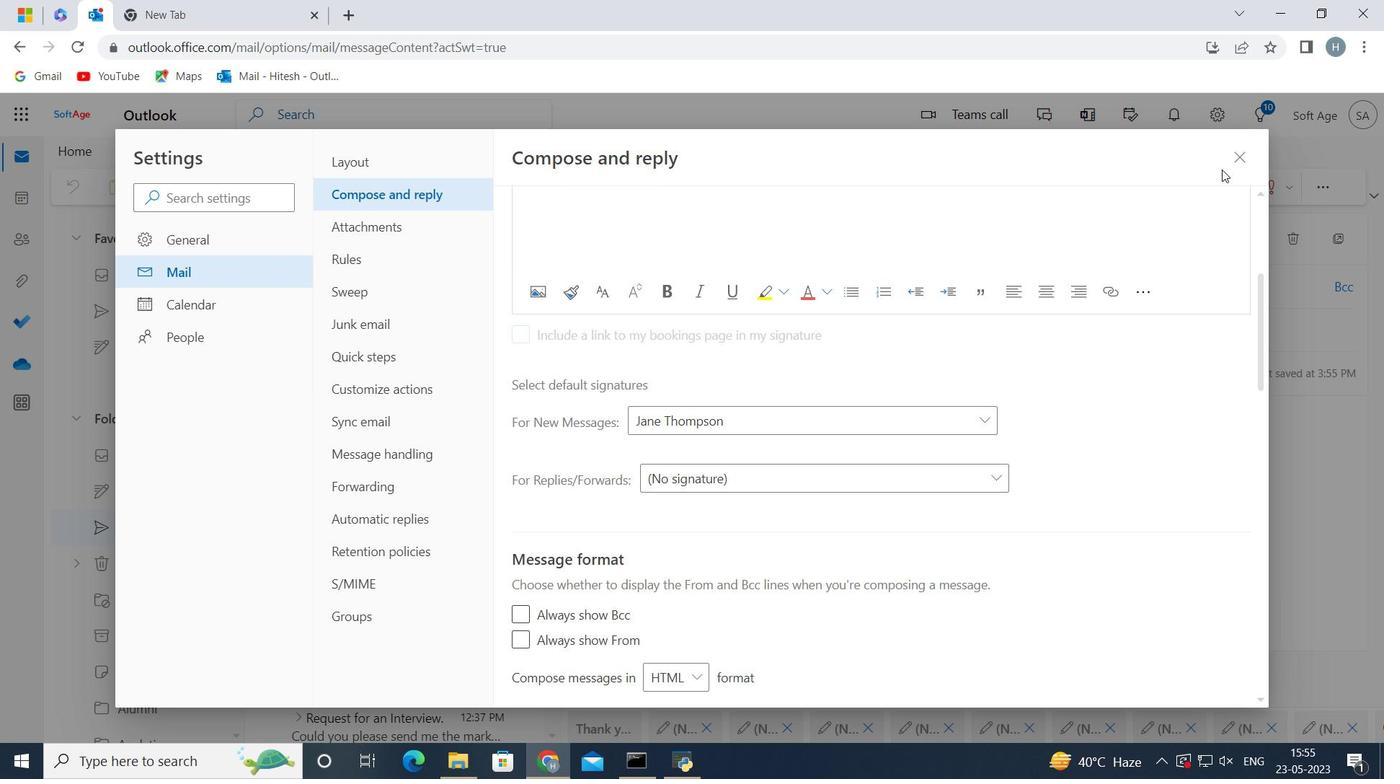
Action: Mouse pressed left at (1234, 156)
Screenshot: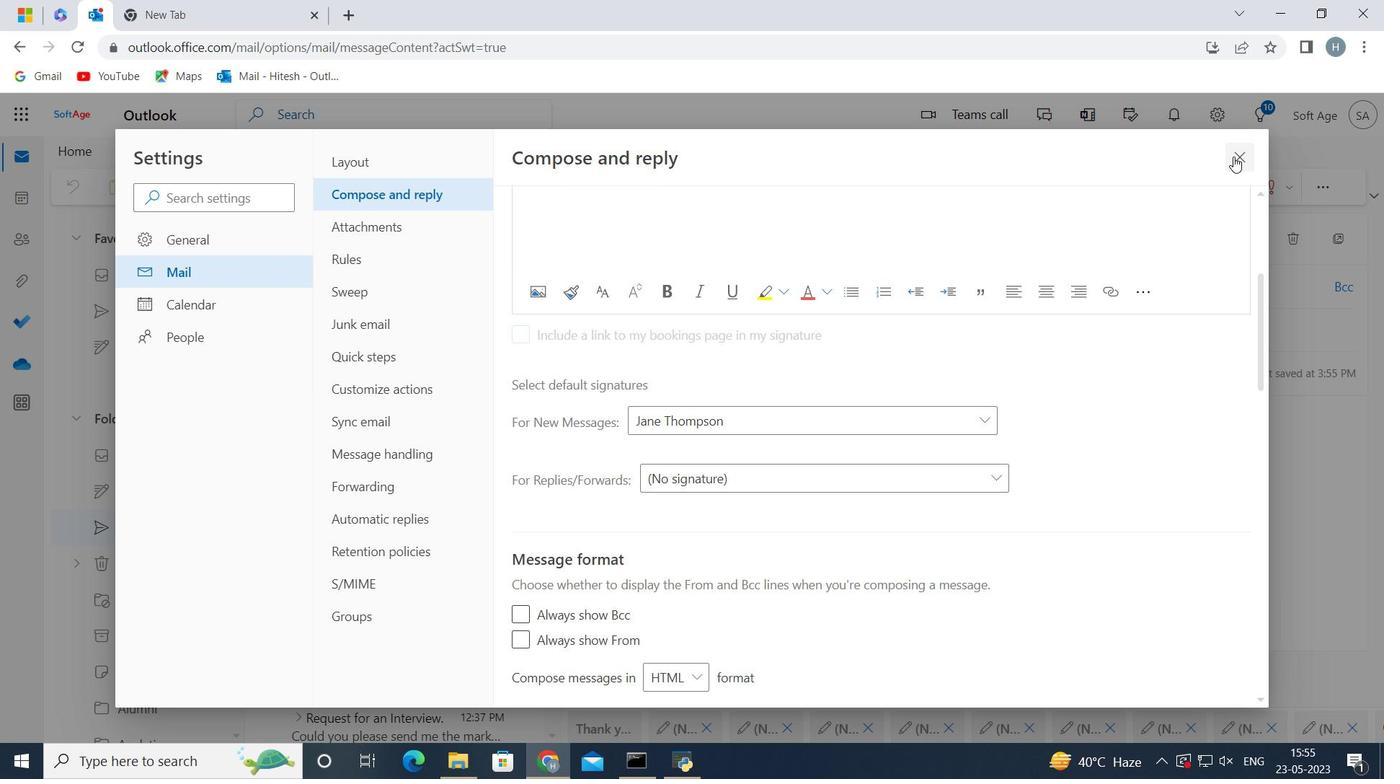 
Action: Mouse moved to (680, 380)
Screenshot: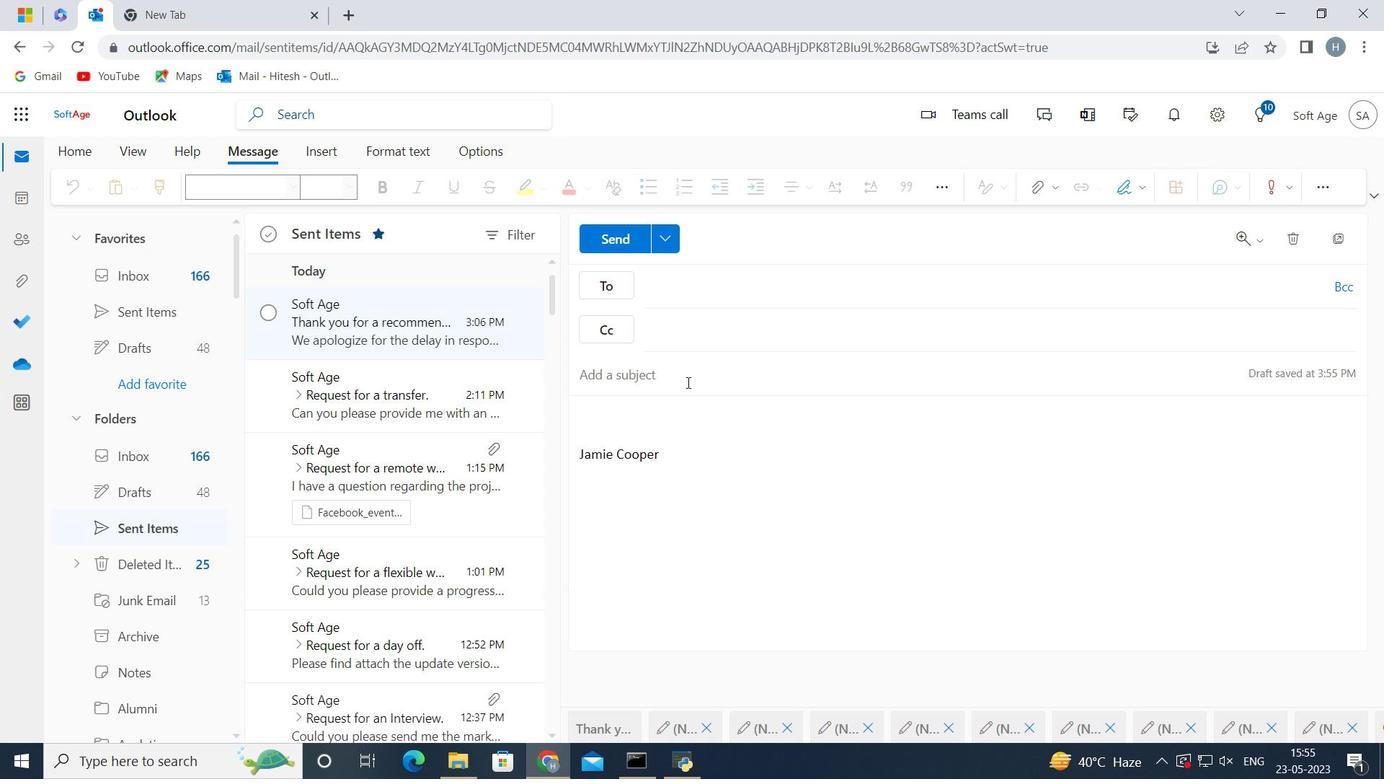 
Action: Mouse pressed left at (680, 380)
Screenshot: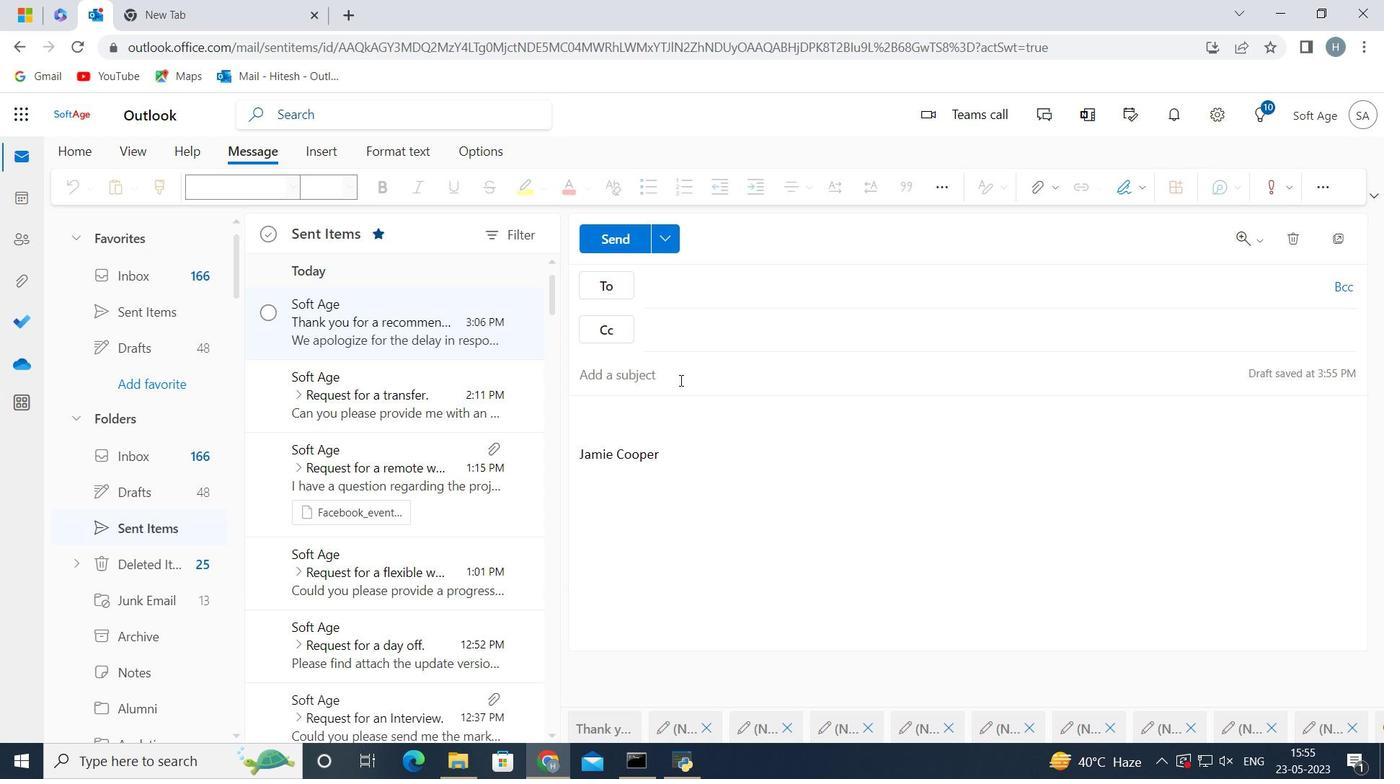 
Action: Key pressed <Key.shift>Thank<Key.space>you<Key.space>for<Key.space>your<Key.space>participation<Key.space>
Screenshot: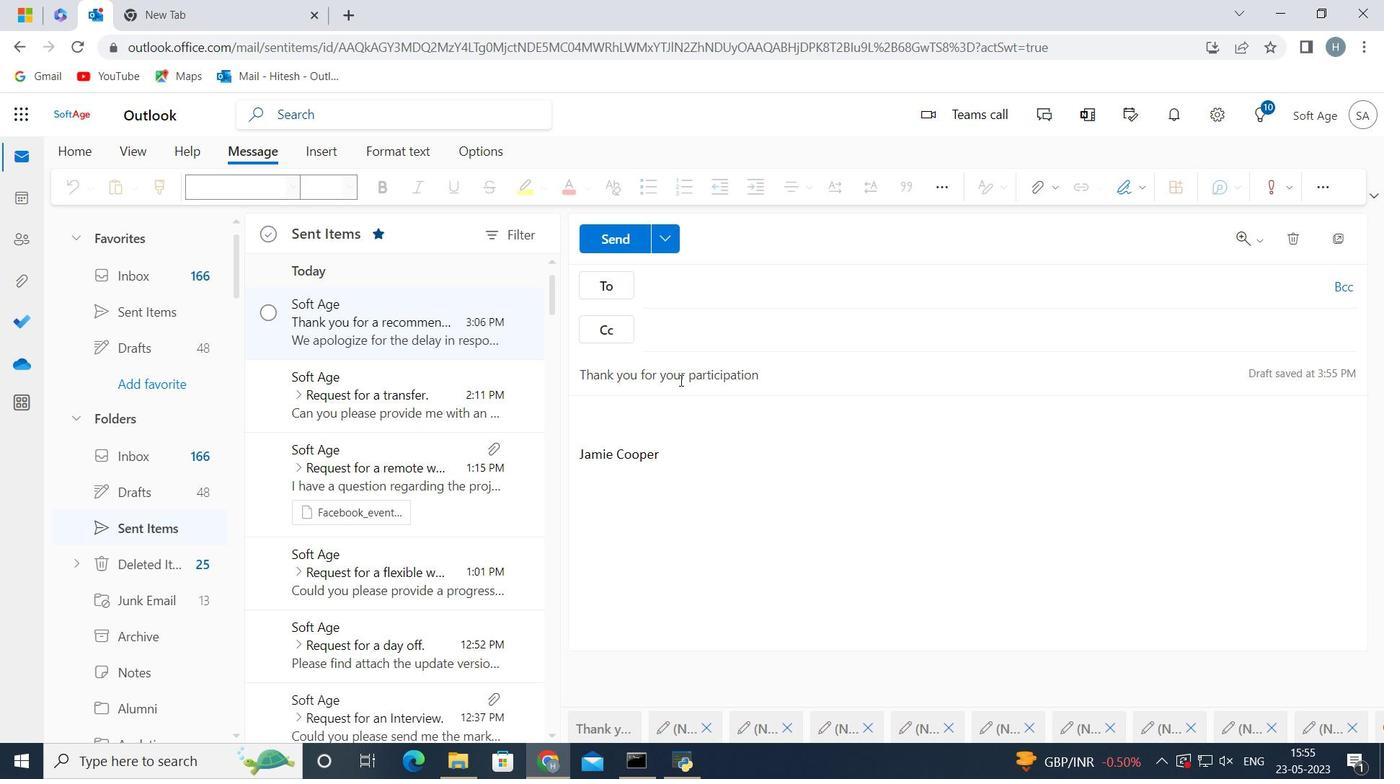 
Action: Mouse moved to (681, 455)
Screenshot: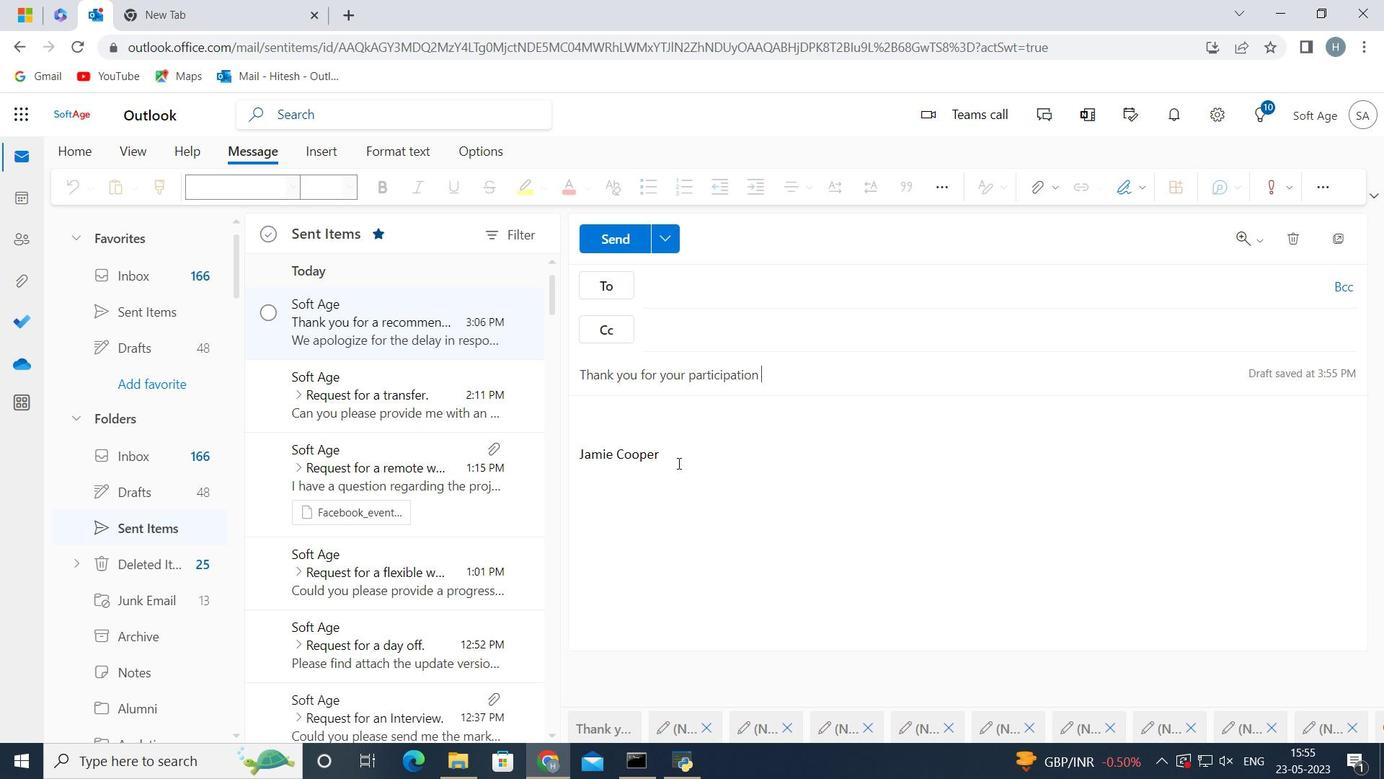 
Action: Mouse pressed left at (681, 455)
Screenshot: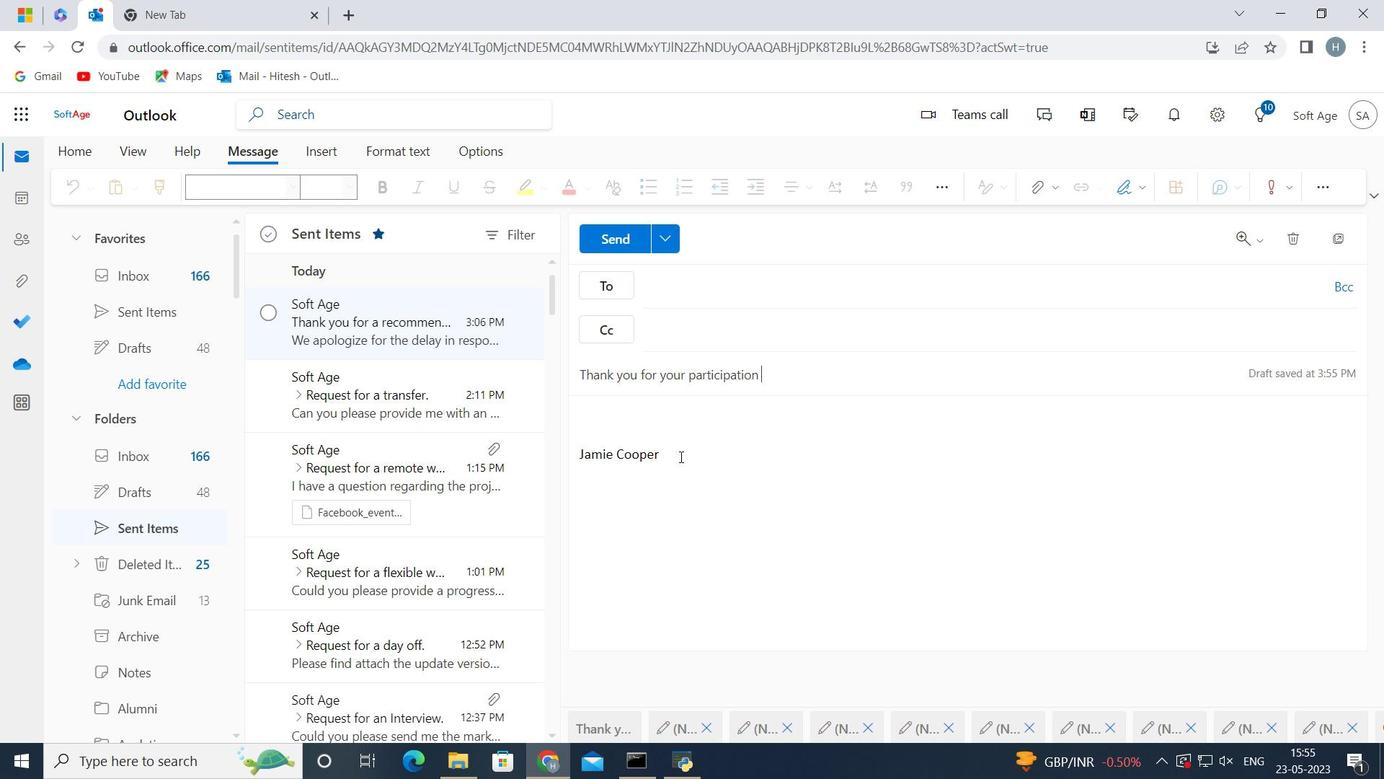 
Action: Mouse moved to (681, 455)
Screenshot: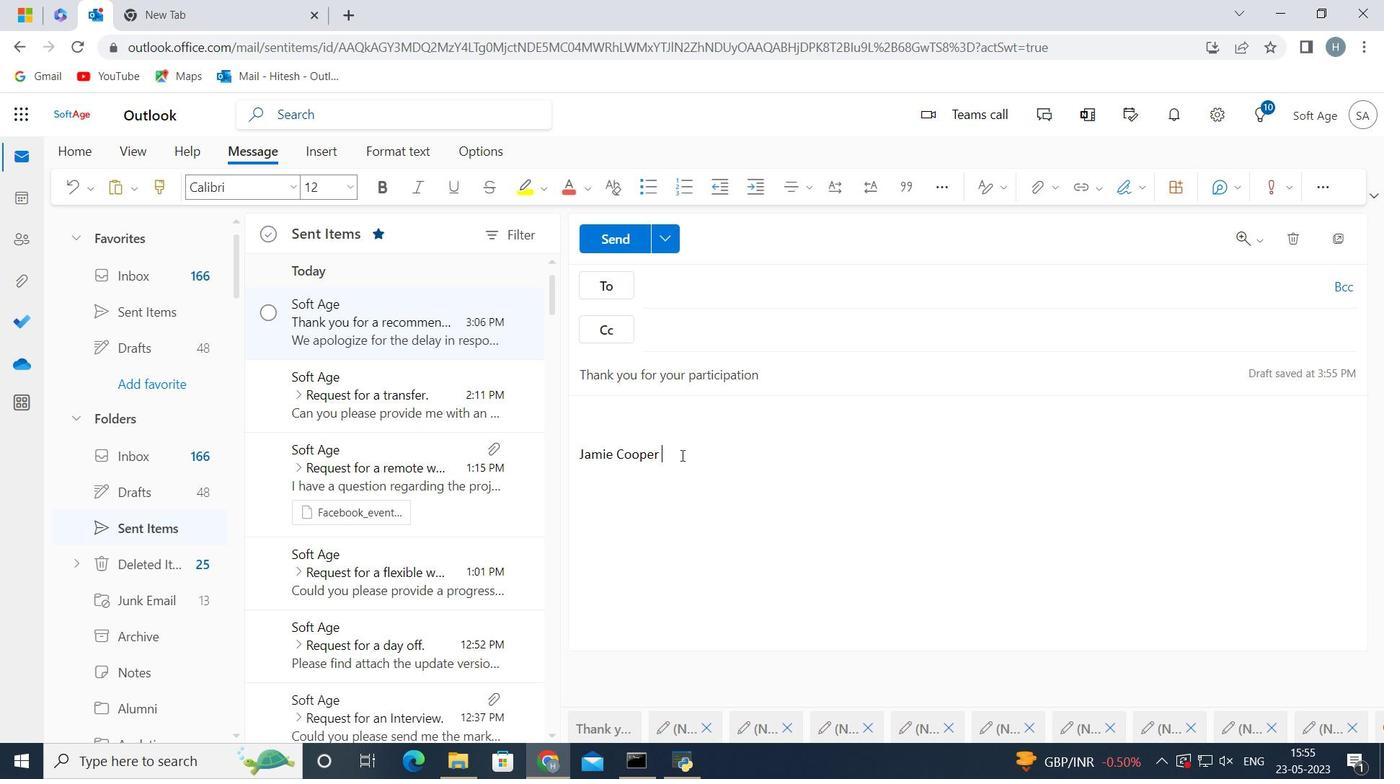
Action: Key pressed <Key.backspace><Key.backspace><Key.backspace><Key.backspace><Key.backspace><Key.backspace><Key.backspace><Key.backspace><Key.backspace><Key.backspace><Key.backspace><Key.backspace><Key.backspace><Key.backspace><Key.backspace><Key.backspace><Key.backspace><Key.backspace><Key.backspace><Key.backspace><Key.backspace><Key.backspace><Key.backspace><Key.backspace><Key.backspace><Key.backspace><Key.backspace><Key.backspace><Key.backspace><Key.backspace><Key.backspace><Key.backspace><Key.backspace><Key.backspace><Key.backspace><Key.backspace><Key.backspace><Key.backspace><Key.backspace><Key.backspace><Key.shift><Key.shift><Key.shift><Key.shift><Key.shift><Key.shift><Key.shift><Key.shift><Key.shift><Key.shift><Key.shift><Key.shift><Key.shift><Key.shift><Key.shift><Key.shift><Key.shift><Key.shift><Key.shift><Key.shift><Key.shift><Key.shift><Key.shift><Key.shift><Key.shift><Key.shift><Key.shift><Key.shift><Key.shift><Key.shift><Key.shift><Key.shift>I<Key.space>am<Key.space>writing<Key.space>to<Key.space>inform<Key.space>you<Key.space>of<Key.space>the<Key.space>changes<Key.space>in<Key.space>the<Key.space>meeting<Key.space>schedule<Key.space>
Screenshot: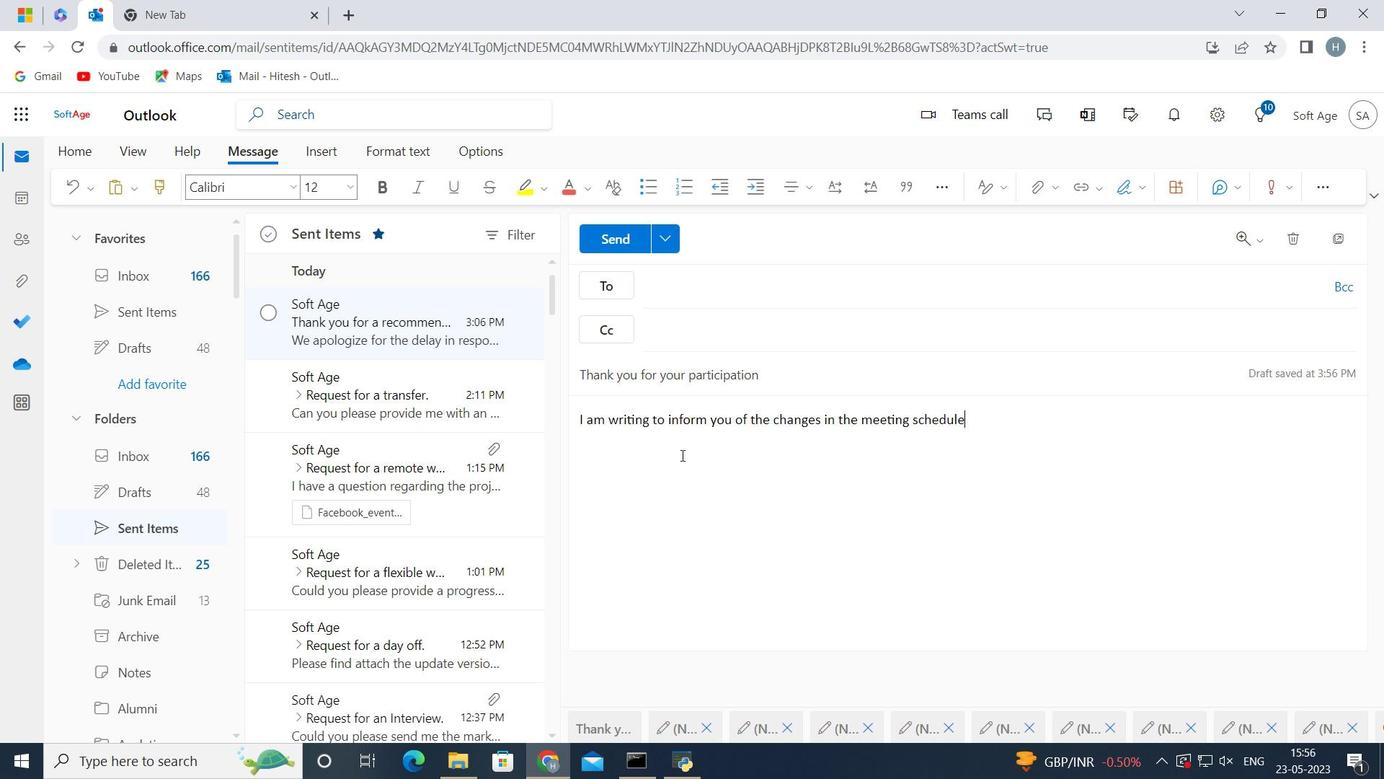
Action: Mouse moved to (673, 286)
Screenshot: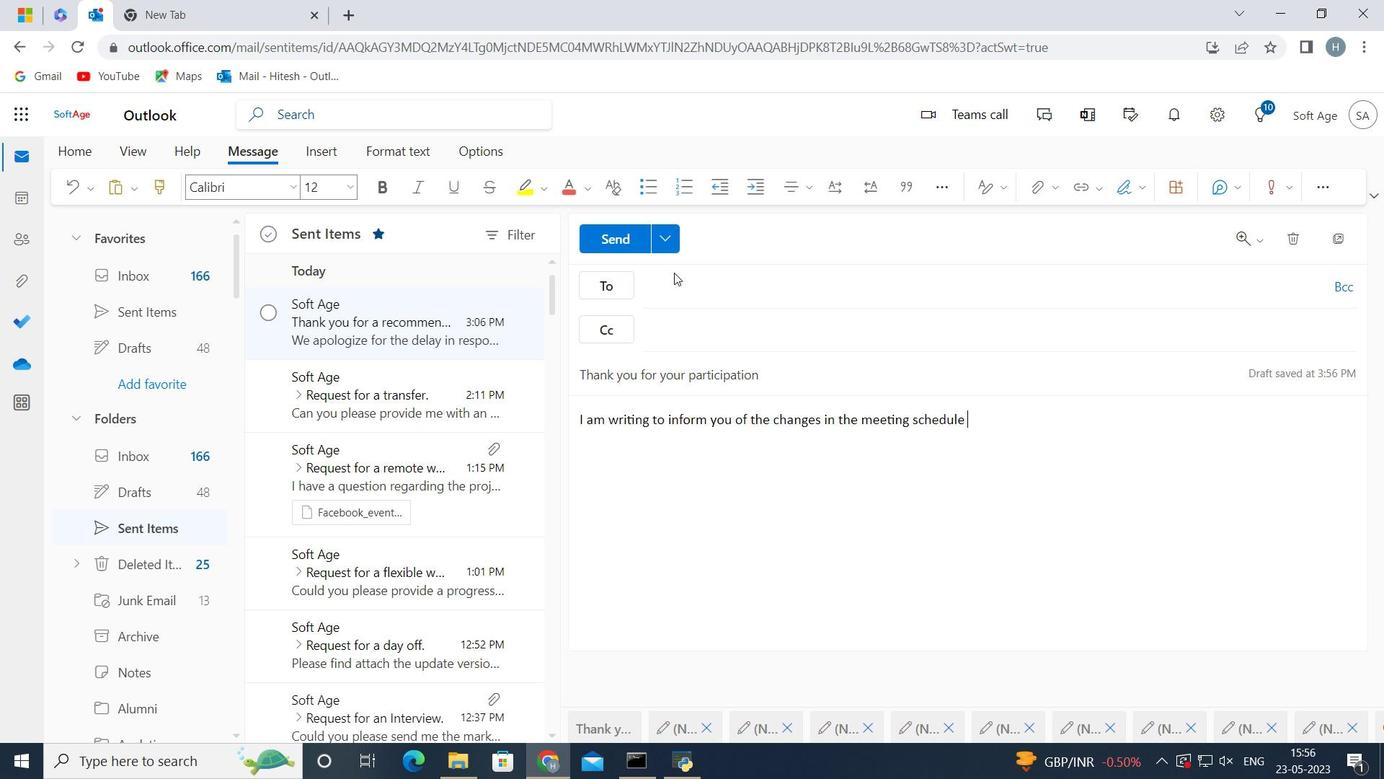 
Action: Mouse pressed left at (673, 286)
Screenshot: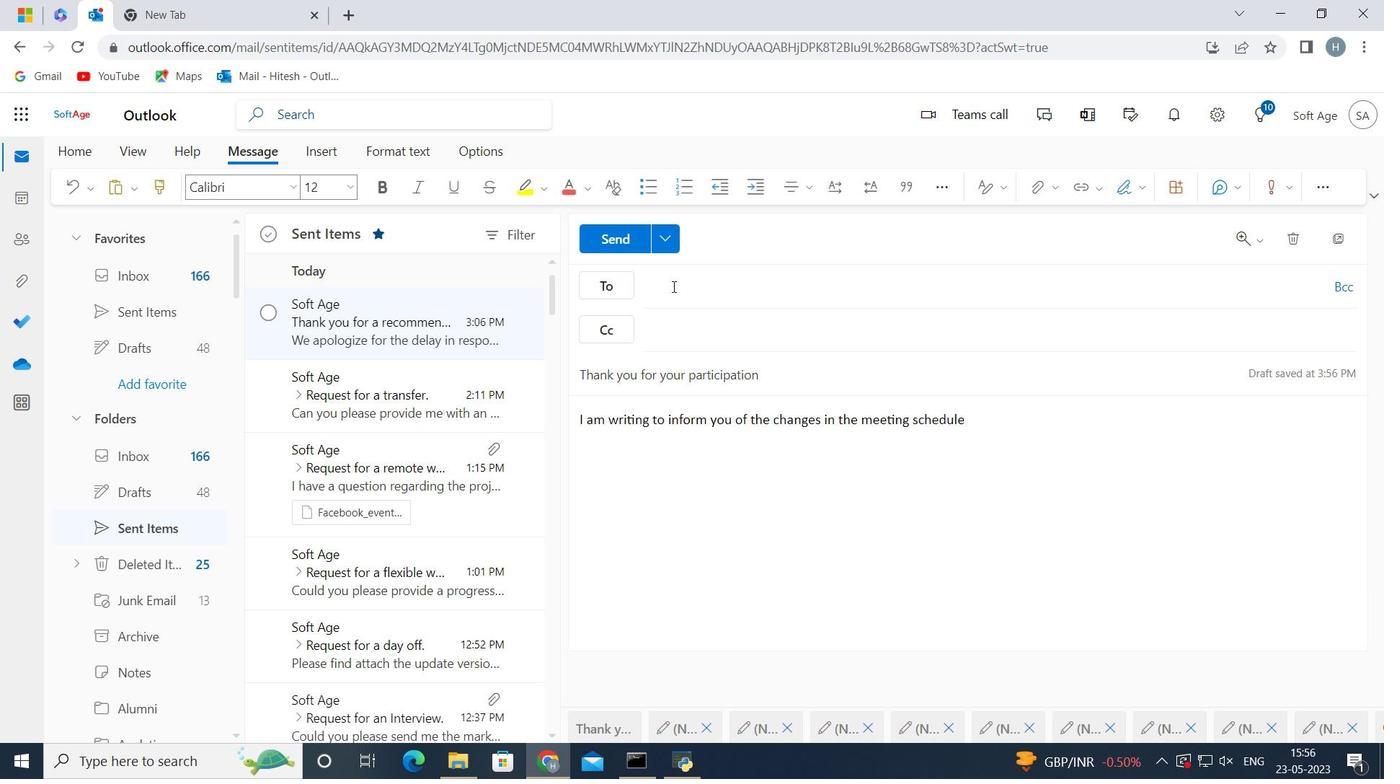 
Action: Key pressed softage.6<Key.shift>@softage.net
Screenshot: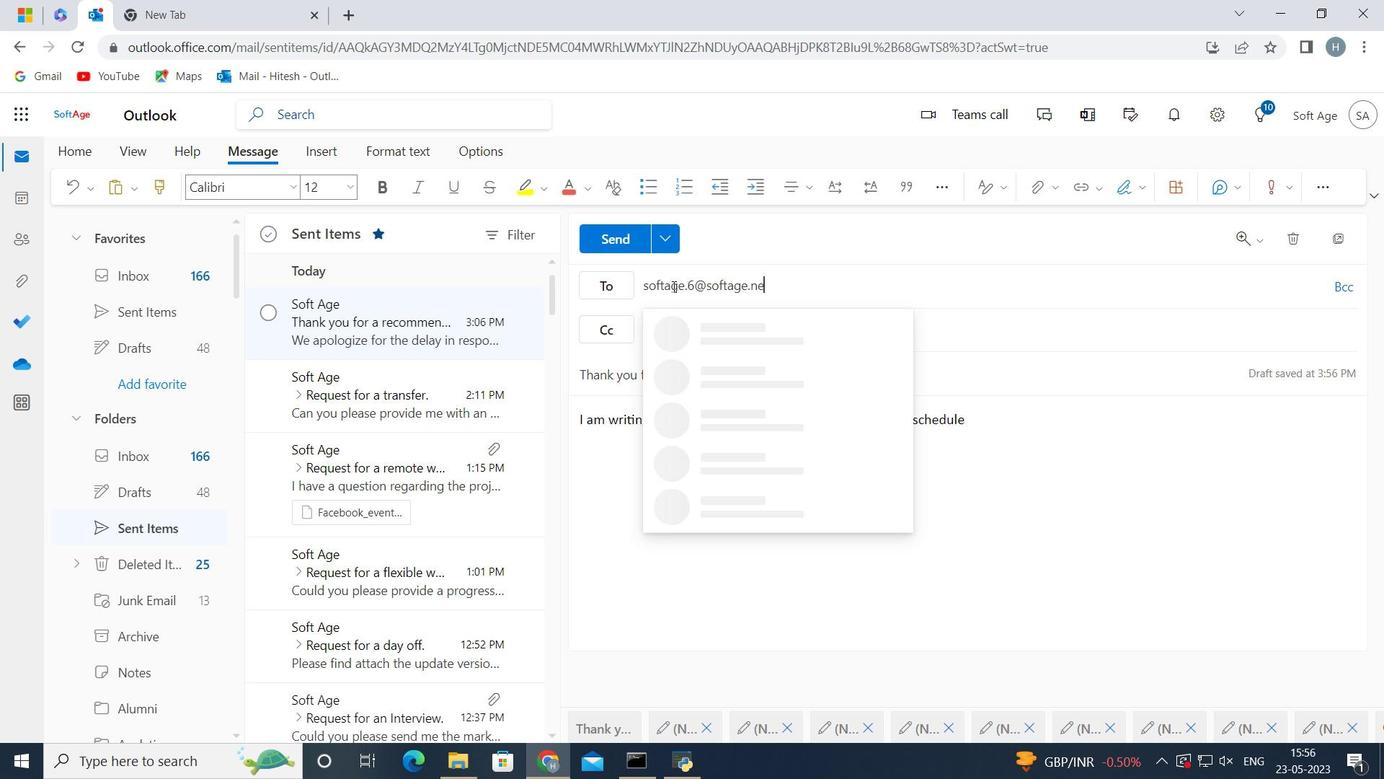 
Action: Mouse moved to (702, 323)
Screenshot: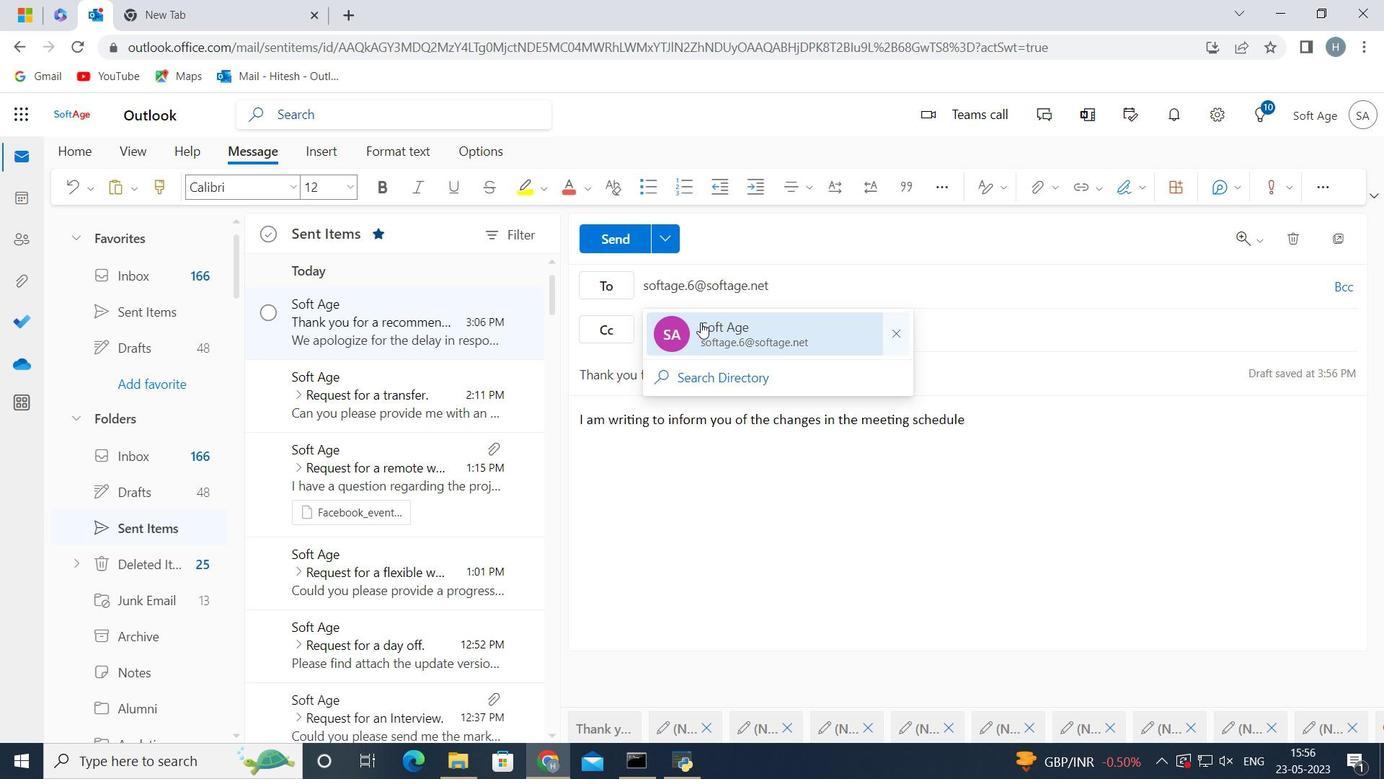 
Action: Mouse pressed left at (702, 323)
Screenshot: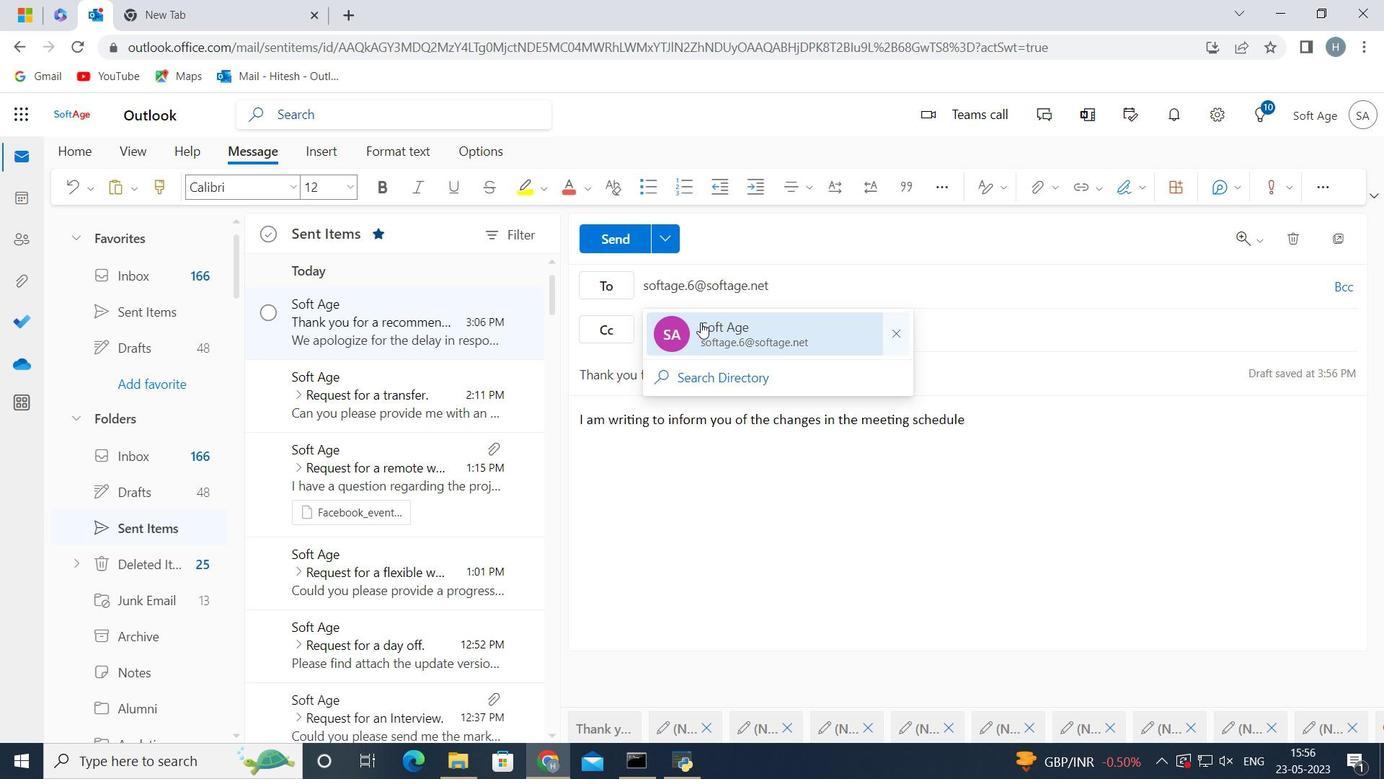
Action: Mouse moved to (613, 238)
Screenshot: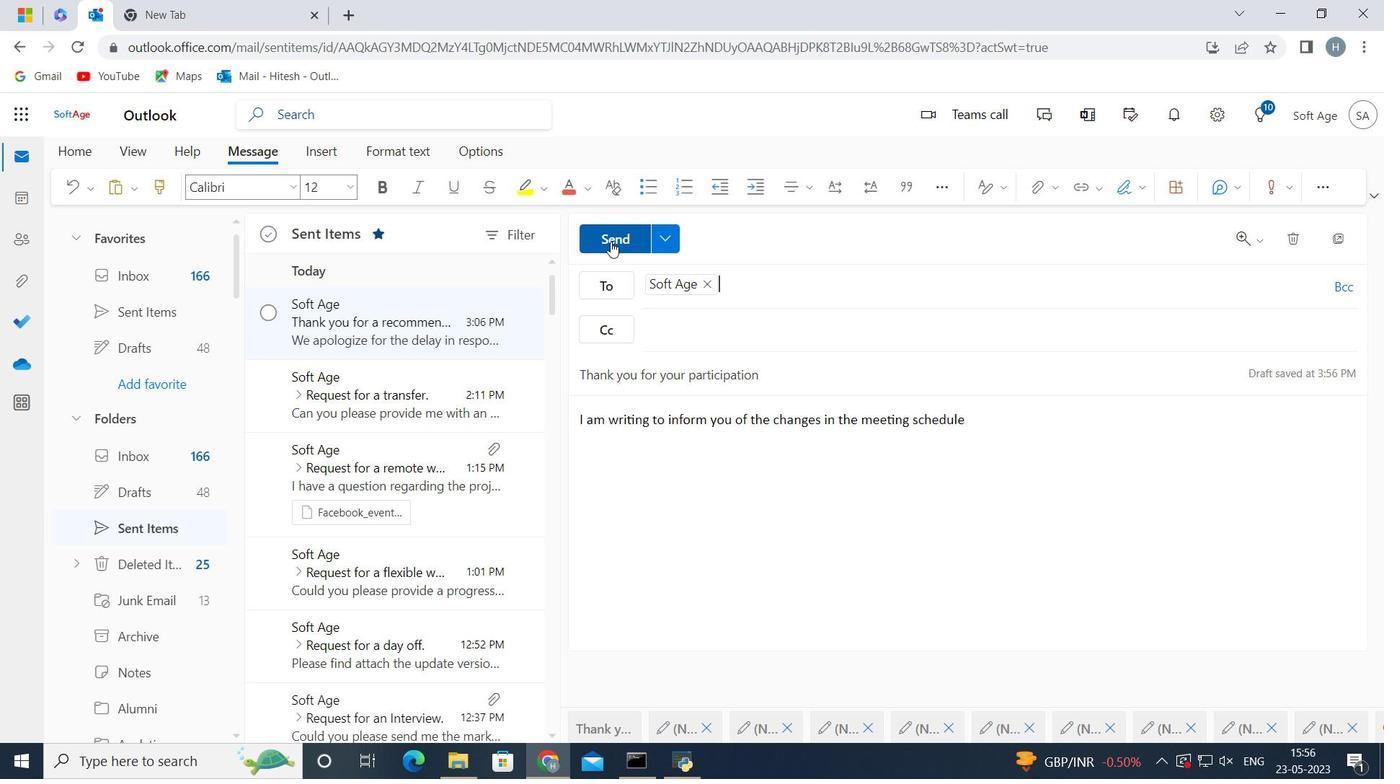 
Action: Mouse pressed left at (613, 238)
Screenshot: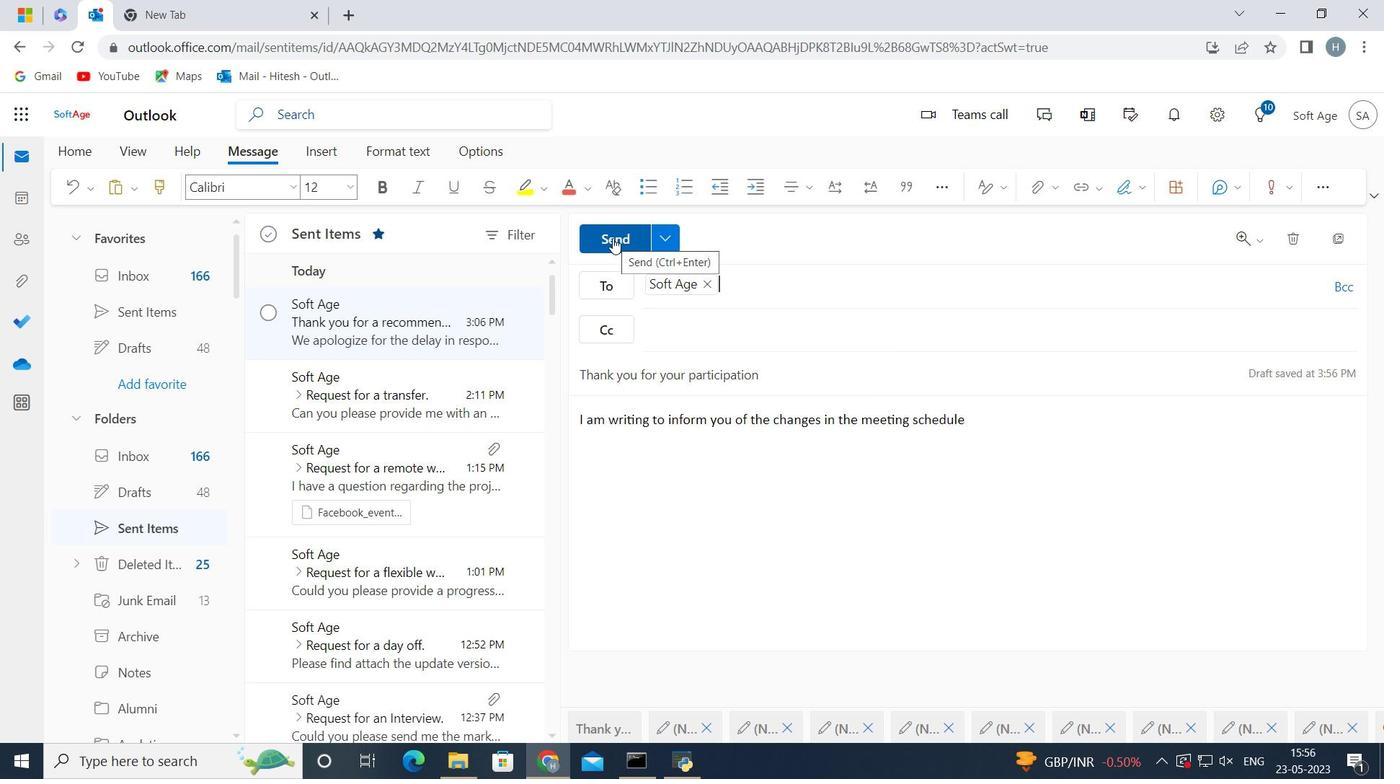 
Action: Mouse moved to (419, 310)
Screenshot: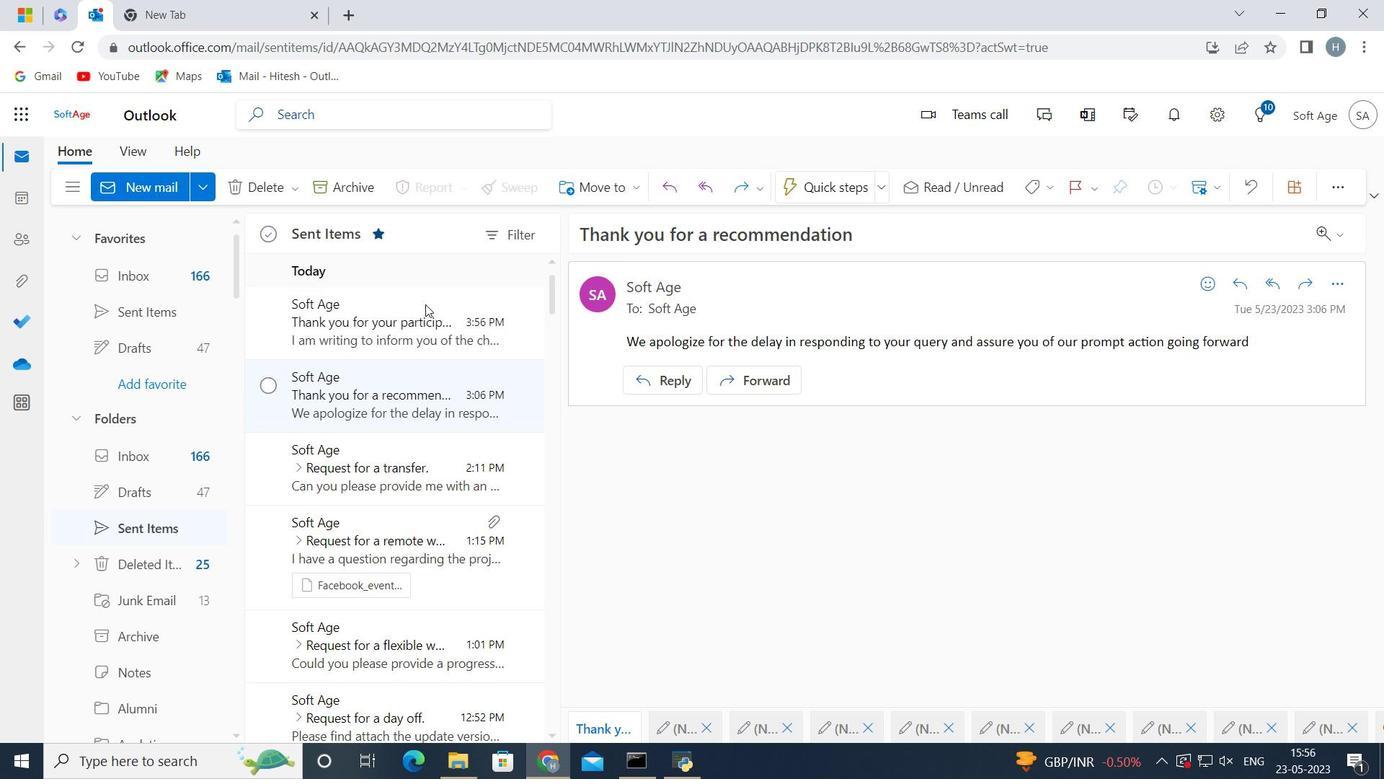 
Action: Mouse pressed left at (419, 310)
Screenshot: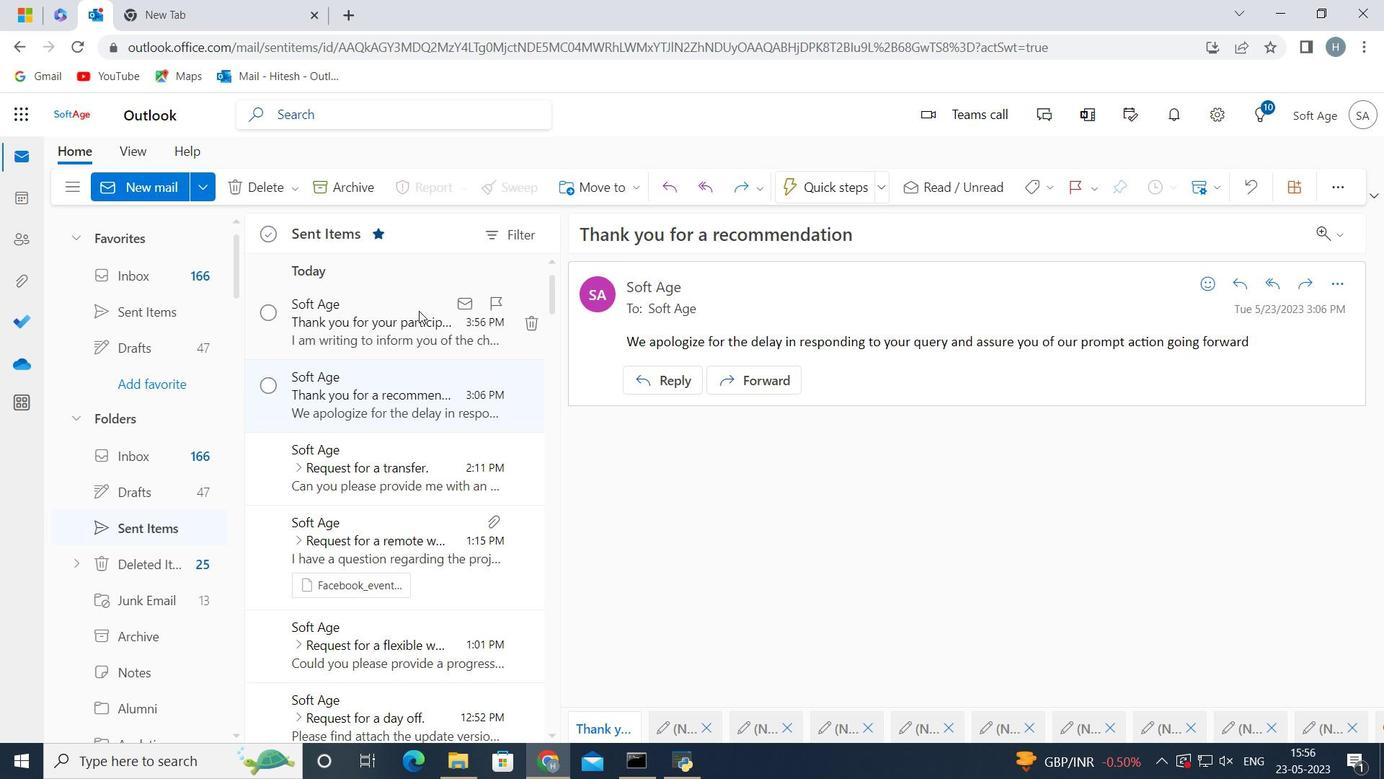 
Action: Mouse moved to (620, 183)
Screenshot: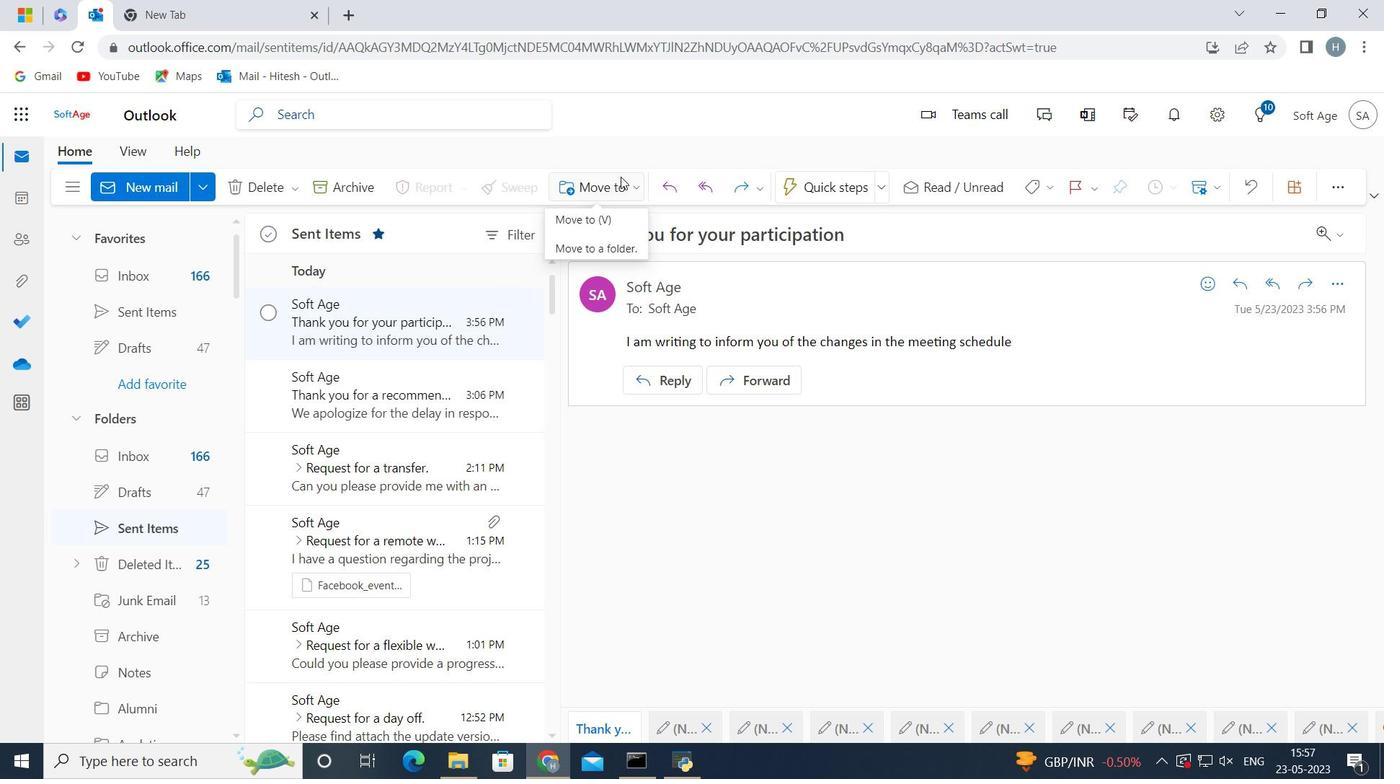 
Action: Mouse pressed left at (620, 183)
Screenshot: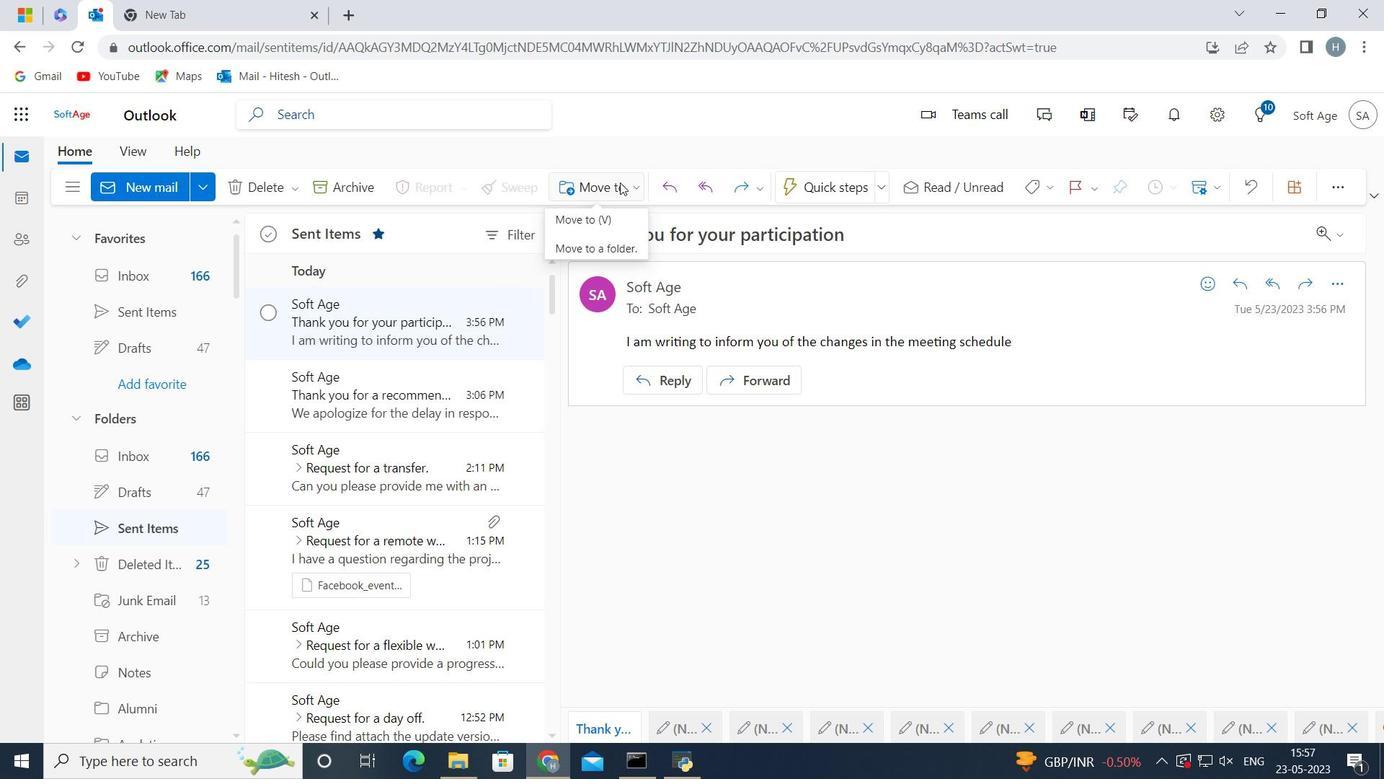 
Action: Mouse moved to (623, 217)
Screenshot: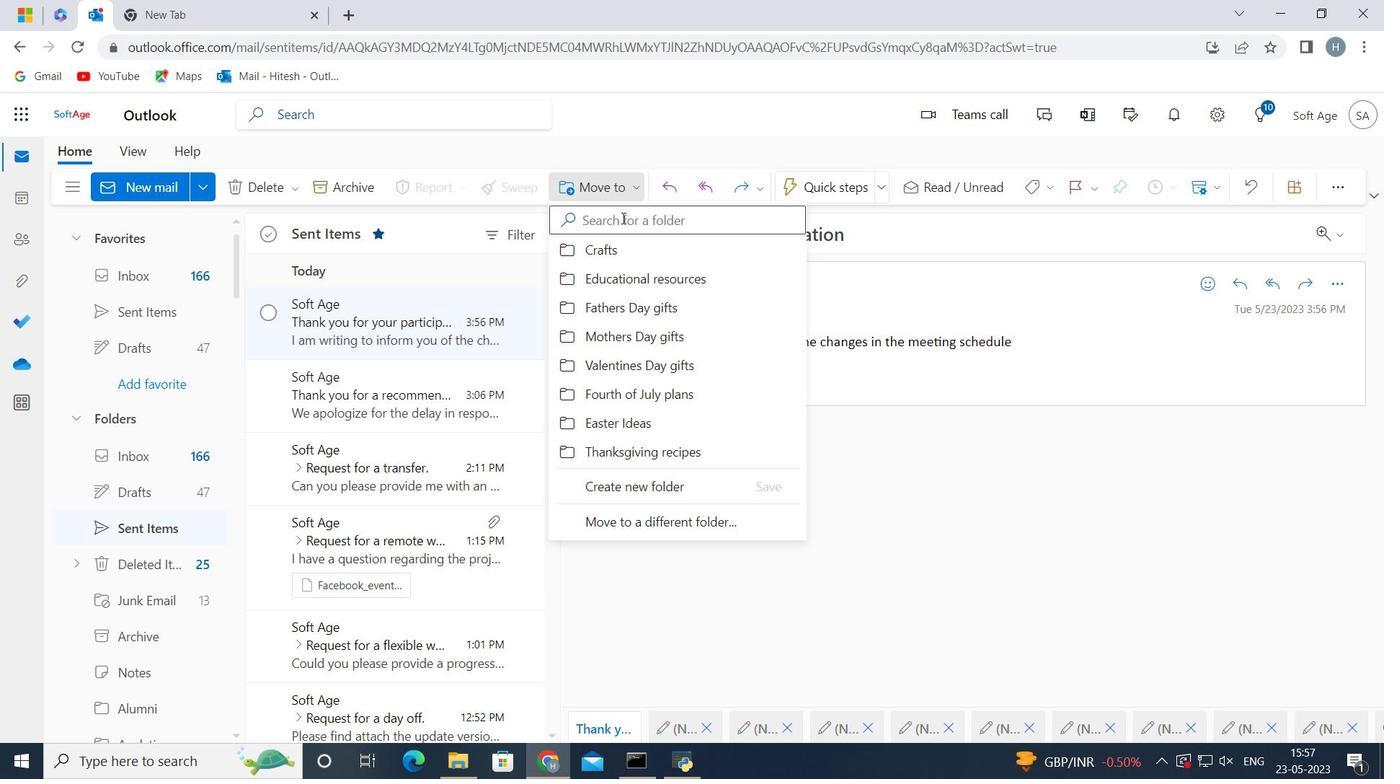 
Action: Mouse pressed left at (623, 217)
Screenshot: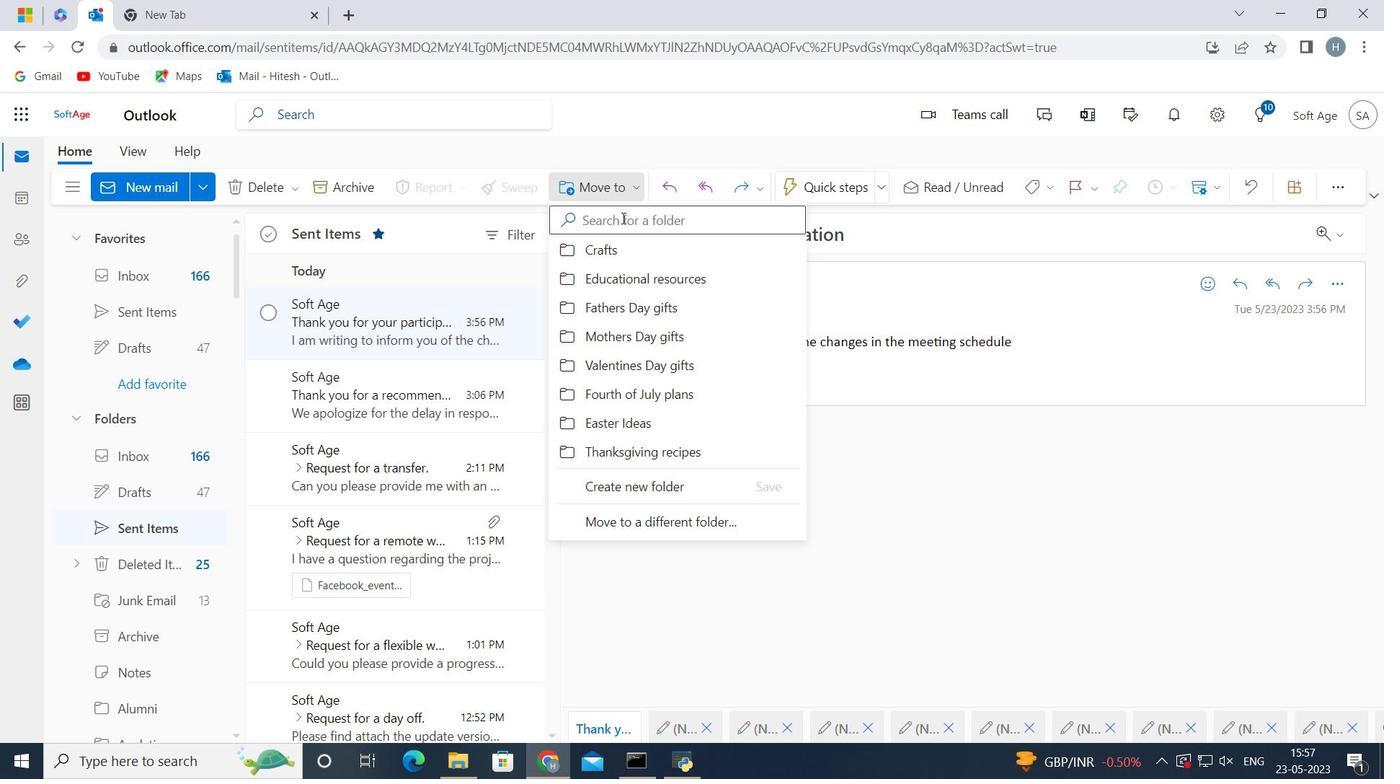 
Action: Key pressed <Key.shift>Toys
Screenshot: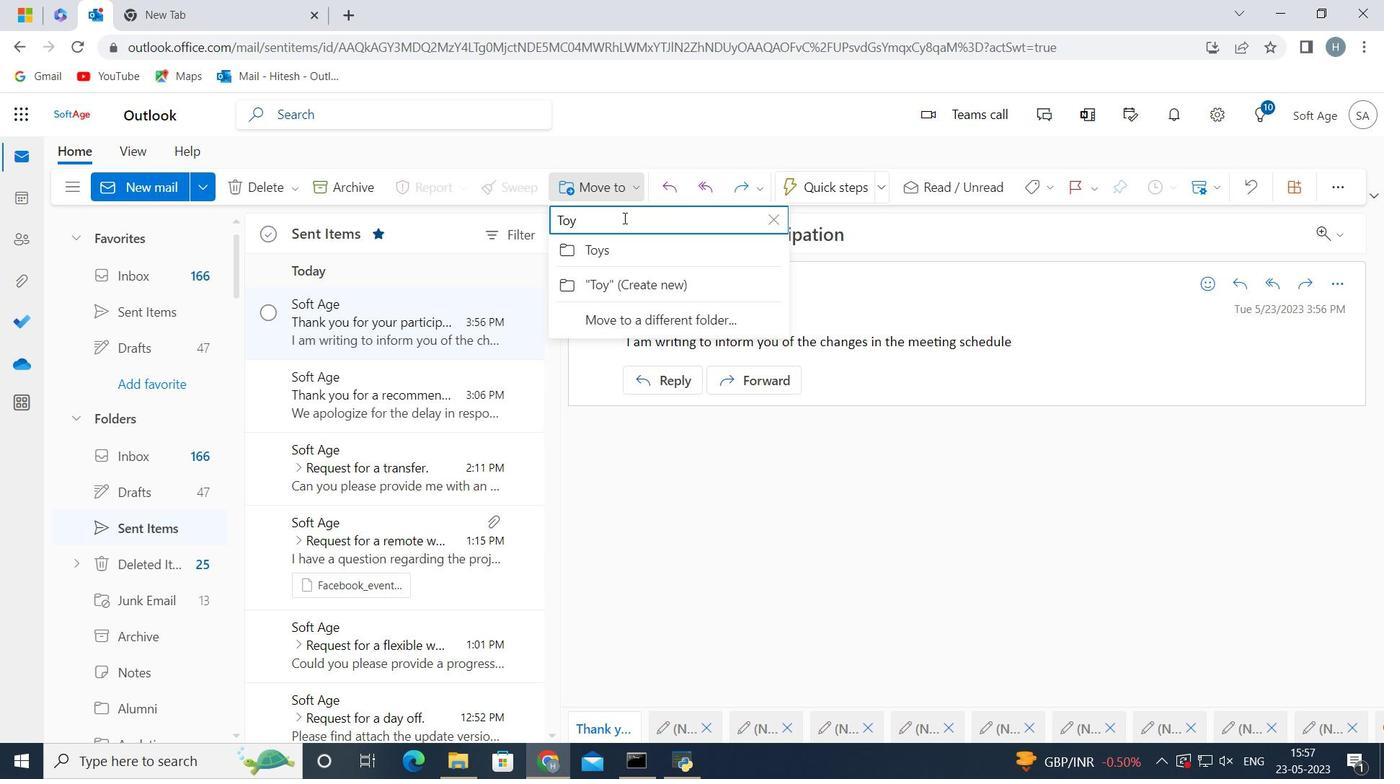 
Action: Mouse moved to (562, 244)
Screenshot: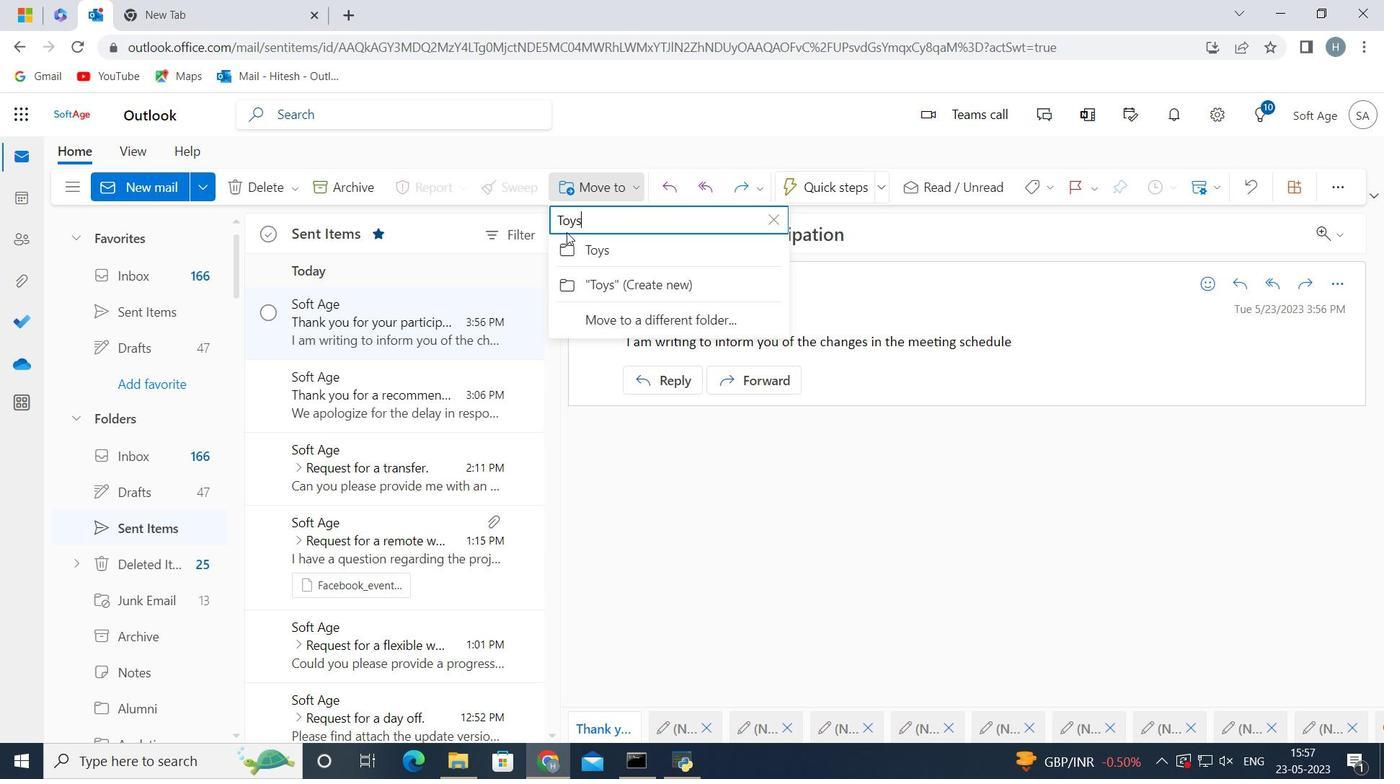 
Action: Mouse pressed left at (562, 244)
Screenshot: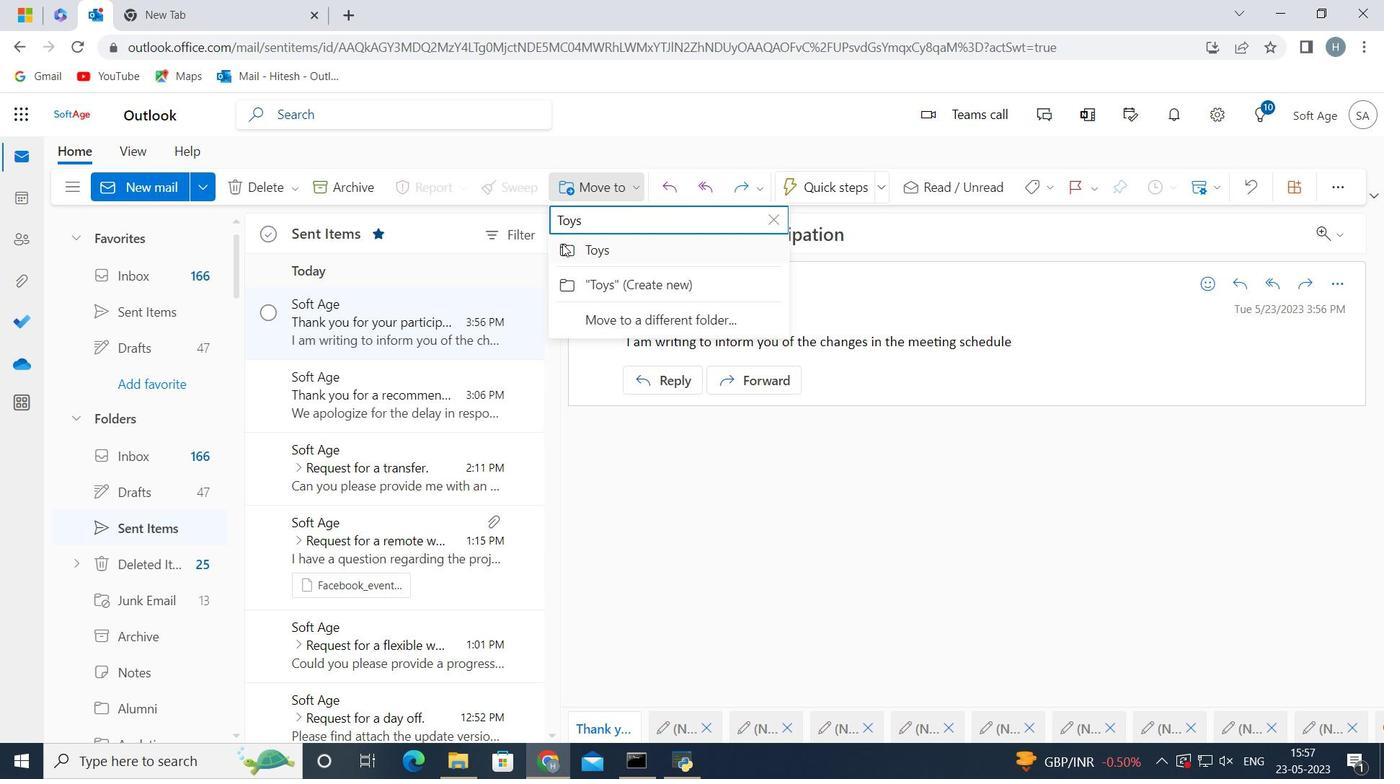
Action: Mouse moved to (799, 448)
Screenshot: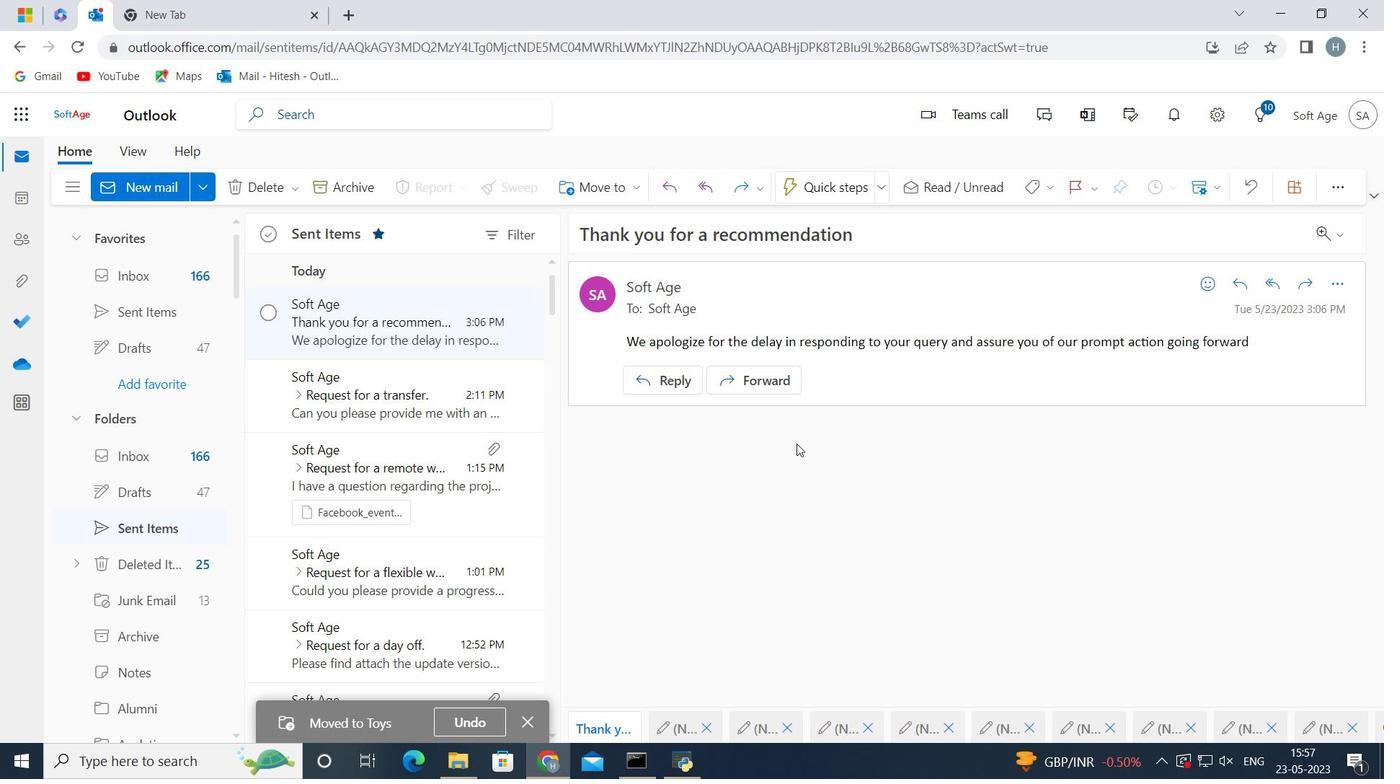 
